Task: Create relationship between objects in PrisonConnect Pro.
Action: Mouse moved to (609, 32)
Screenshot: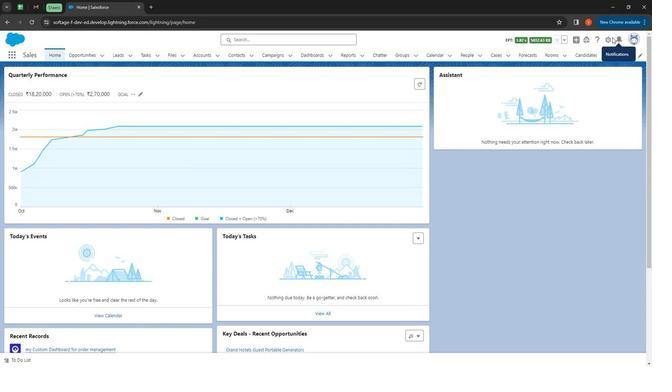 
Action: Mouse pressed left at (609, 32)
Screenshot: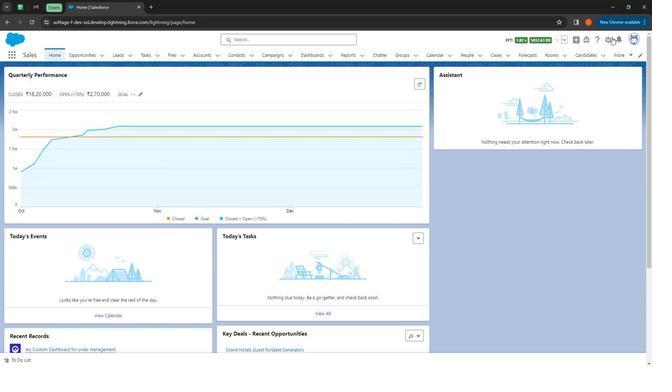 
Action: Mouse moved to (584, 54)
Screenshot: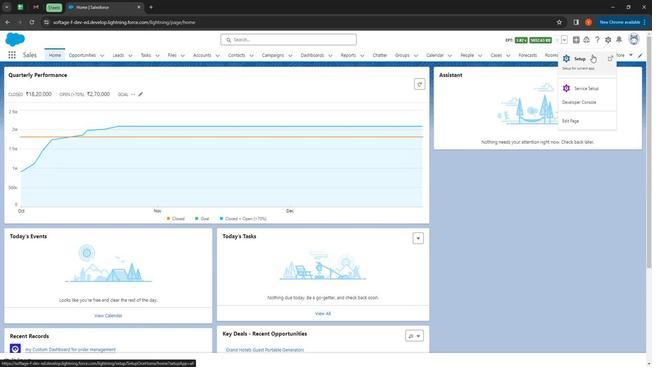 
Action: Mouse pressed left at (584, 54)
Screenshot: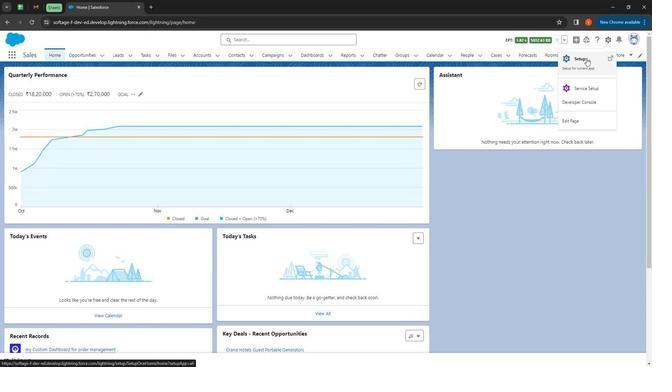 
Action: Mouse moved to (81, 50)
Screenshot: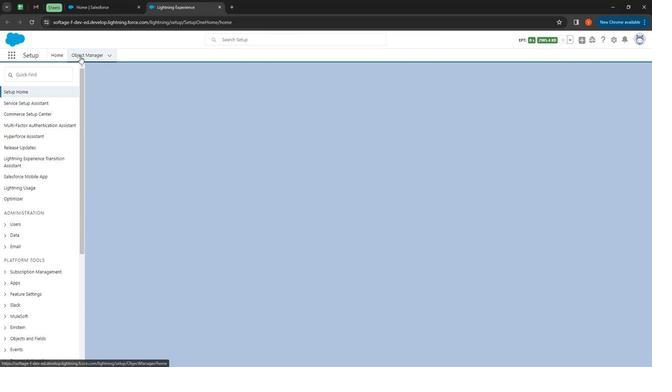 
Action: Mouse pressed left at (81, 50)
Screenshot: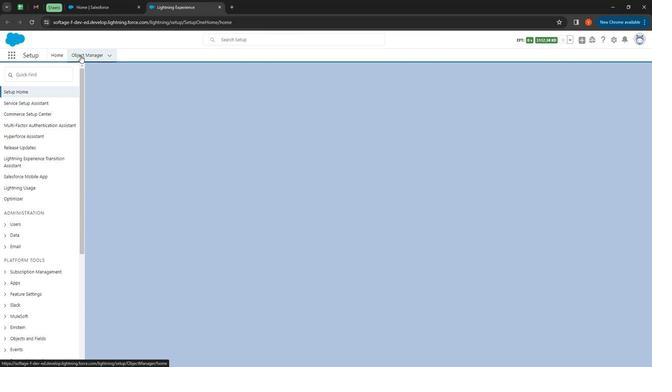 
Action: Mouse moved to (540, 78)
Screenshot: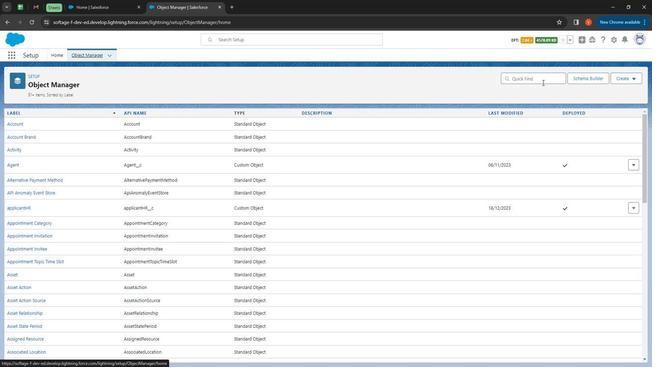 
Action: Mouse pressed left at (540, 78)
Screenshot: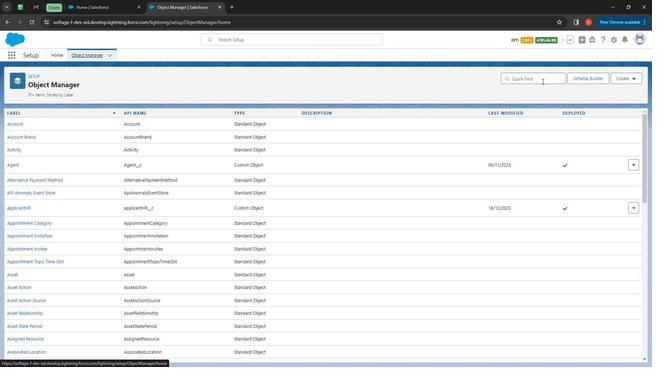 
Action: Mouse moved to (536, 74)
Screenshot: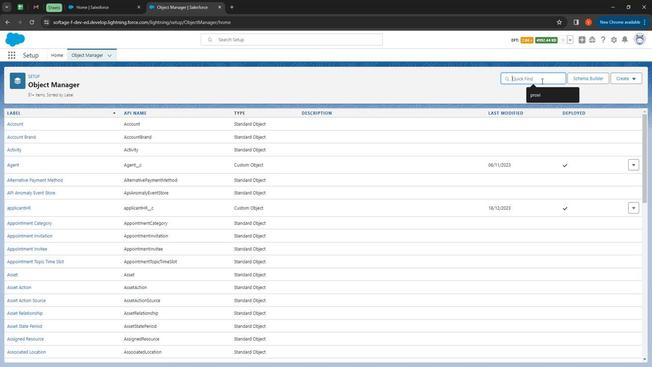 
Action: Key pressed <Key.shift>
Screenshot: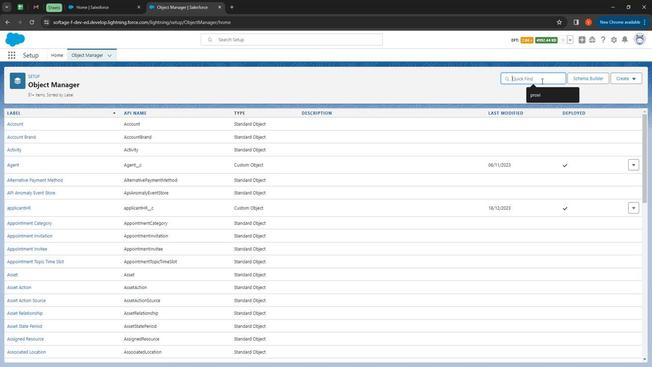 
Action: Mouse moved to (533, 72)
Screenshot: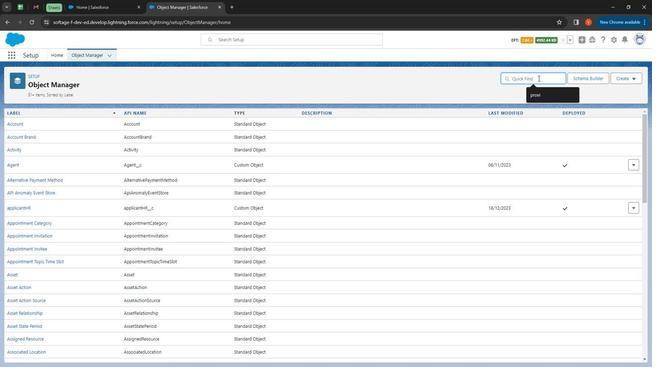 
Action: Key pressed <Key.shift><Key.shift><Key.shift><Key.shift><Key.shift><Key.shift><Key.shift><Key.shift>Inmate
Screenshot: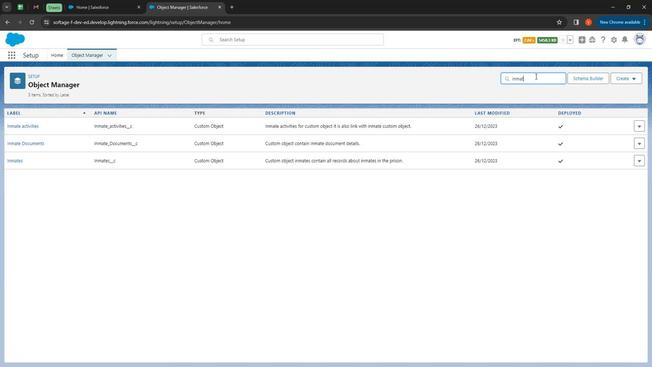
Action: Mouse moved to (21, 122)
Screenshot: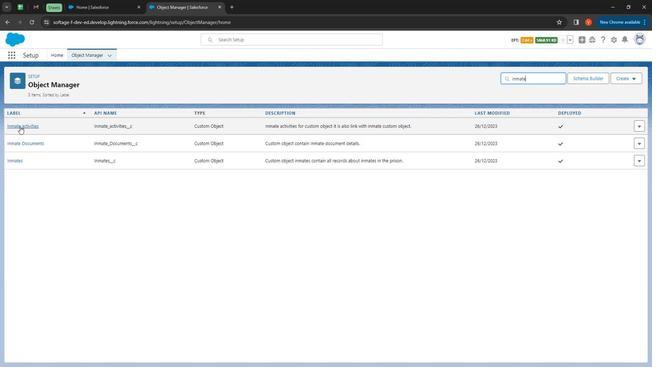 
Action: Mouse pressed left at (21, 122)
Screenshot: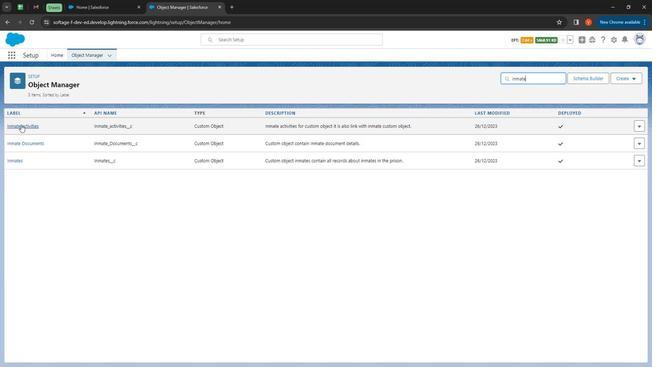 
Action: Mouse moved to (40, 122)
Screenshot: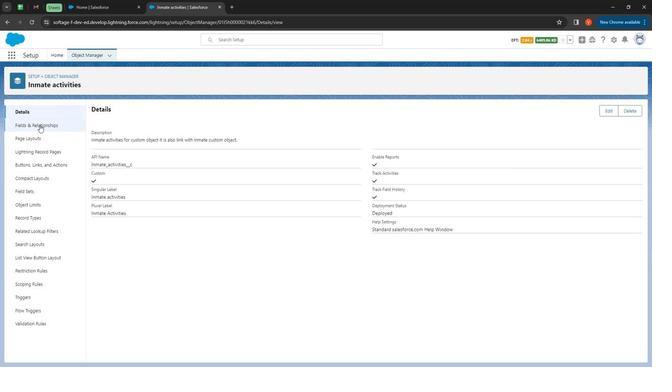
Action: Mouse pressed left at (40, 122)
Screenshot: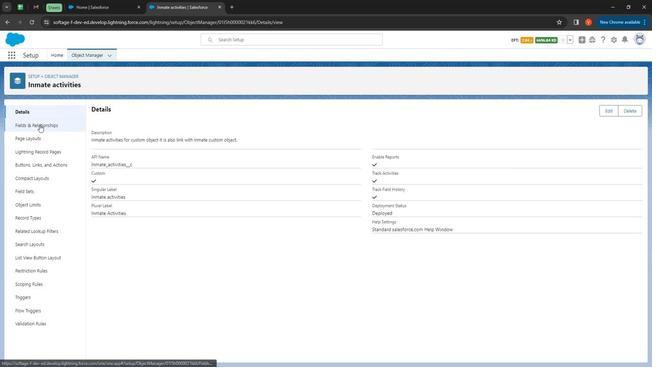 
Action: Mouse moved to (495, 107)
Screenshot: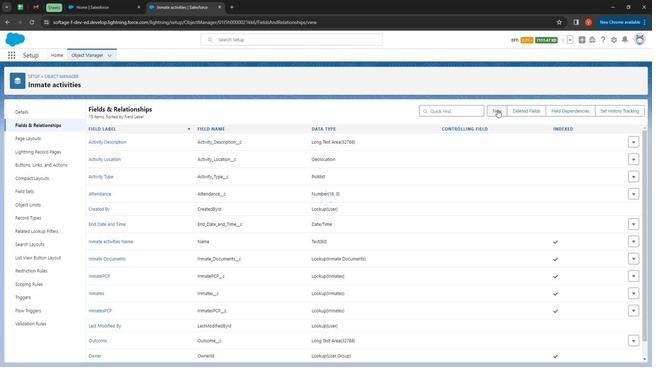 
Action: Mouse pressed left at (495, 107)
Screenshot: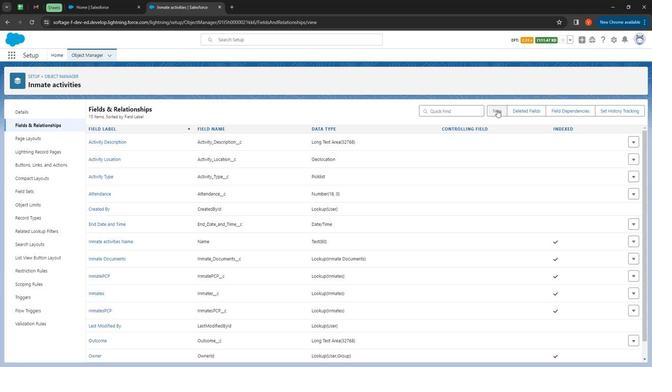 
Action: Mouse moved to (110, 237)
Screenshot: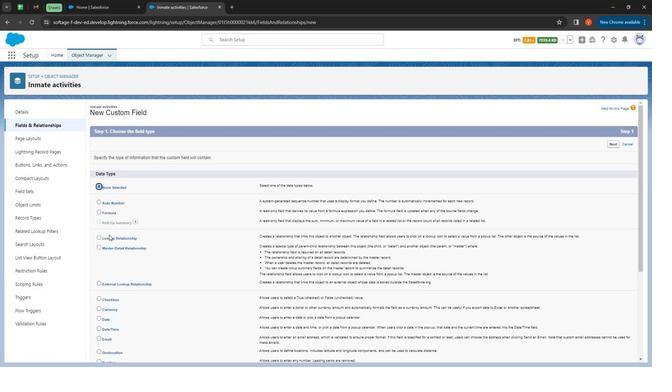 
Action: Mouse pressed left at (110, 237)
Screenshot: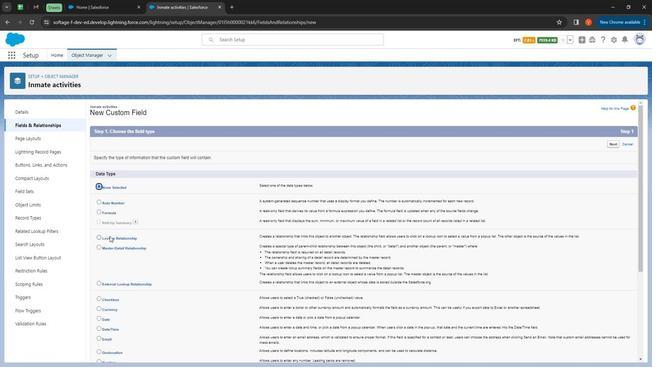 
Action: Mouse moved to (323, 252)
Screenshot: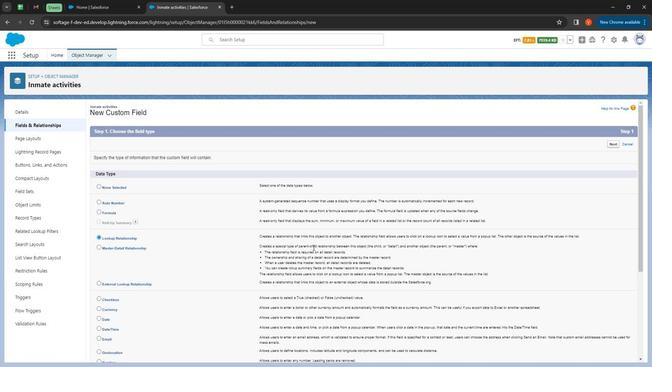 
Action: Mouse scrolled (323, 252) with delta (0, 0)
Screenshot: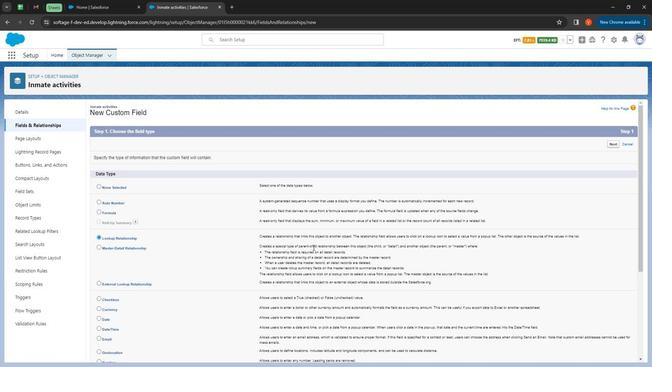 
Action: Mouse moved to (336, 257)
Screenshot: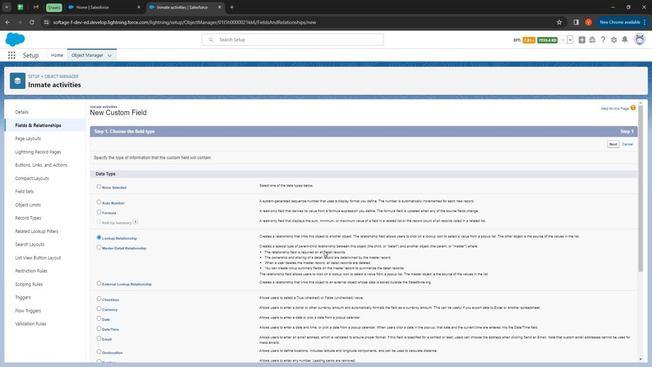 
Action: Mouse scrolled (336, 257) with delta (0, 0)
Screenshot: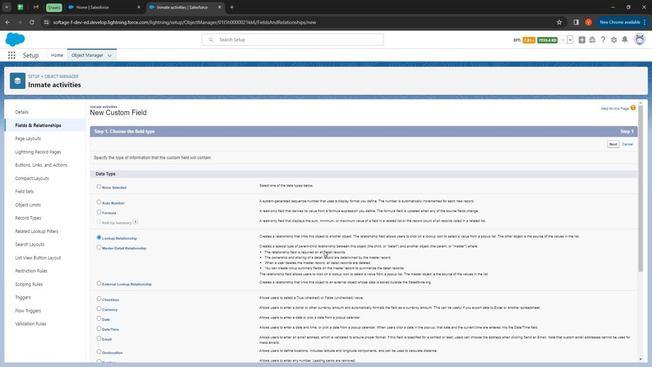 
Action: Mouse moved to (342, 258)
Screenshot: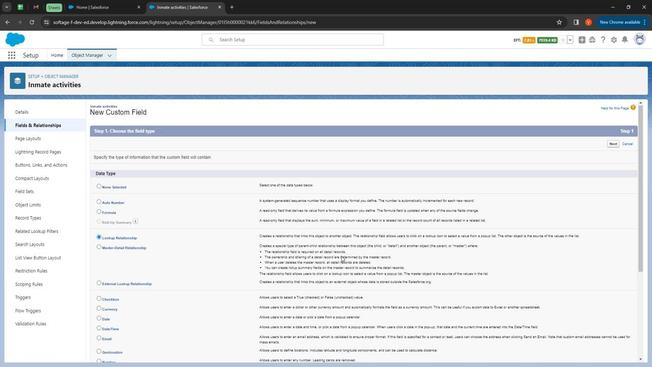 
Action: Mouse scrolled (342, 258) with delta (0, 0)
Screenshot: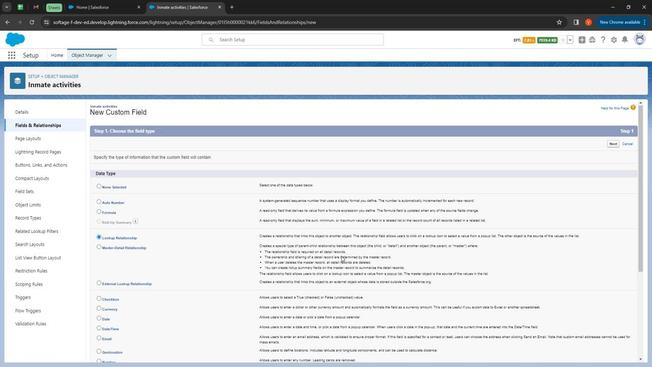 
Action: Mouse moved to (345, 258)
Screenshot: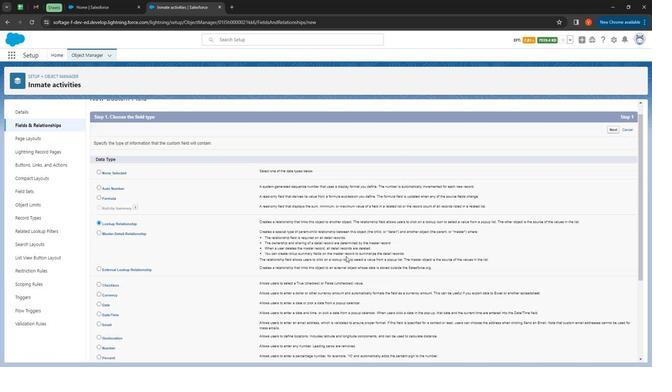 
Action: Mouse scrolled (345, 258) with delta (0, 0)
Screenshot: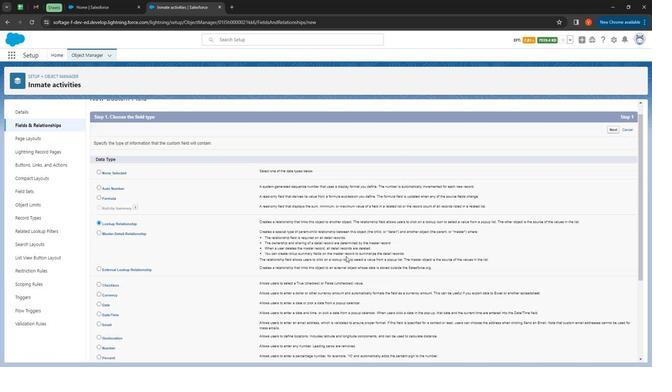 
Action: Mouse moved to (353, 260)
Screenshot: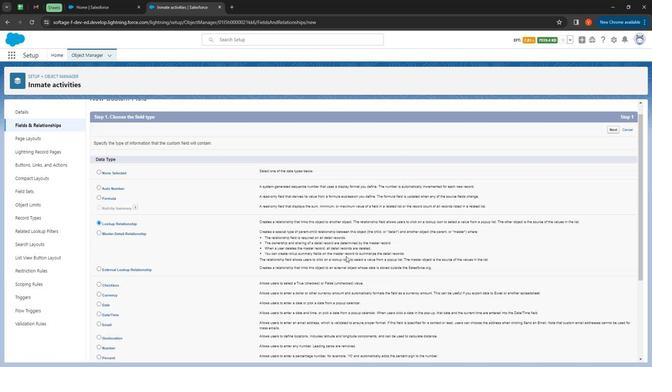 
Action: Mouse scrolled (353, 259) with delta (0, 0)
Screenshot: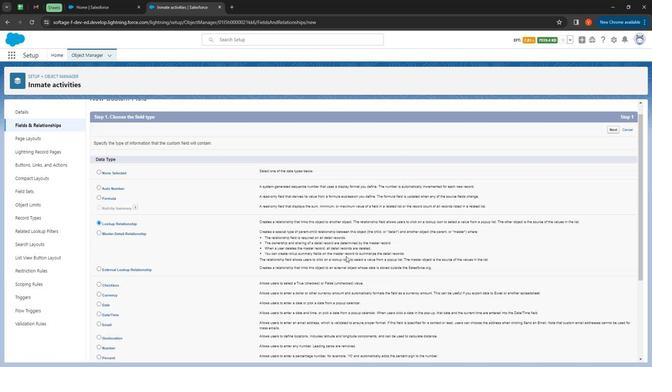 
Action: Mouse moved to (633, 360)
Screenshot: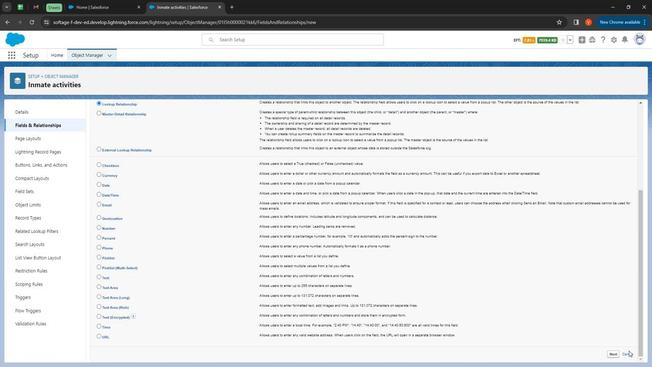 
Action: Mouse scrolled (633, 359) with delta (0, 0)
Screenshot: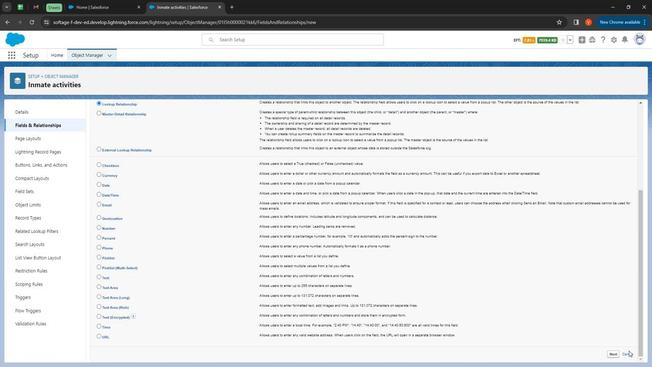 
Action: Mouse moved to (635, 361)
Screenshot: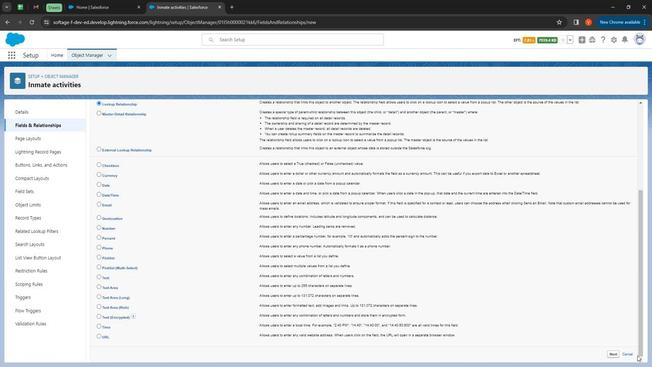 
Action: Mouse scrolled (635, 361) with delta (0, 0)
Screenshot: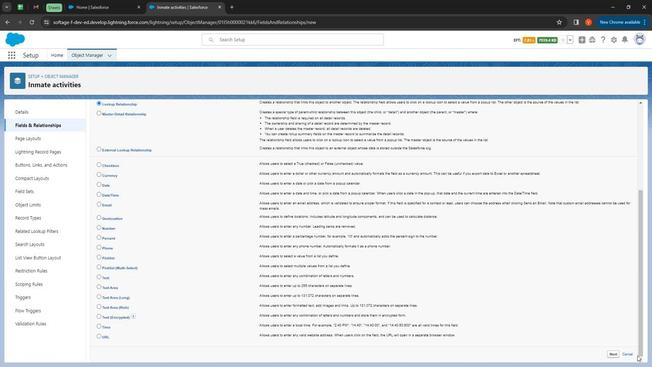 
Action: Mouse moved to (612, 361)
Screenshot: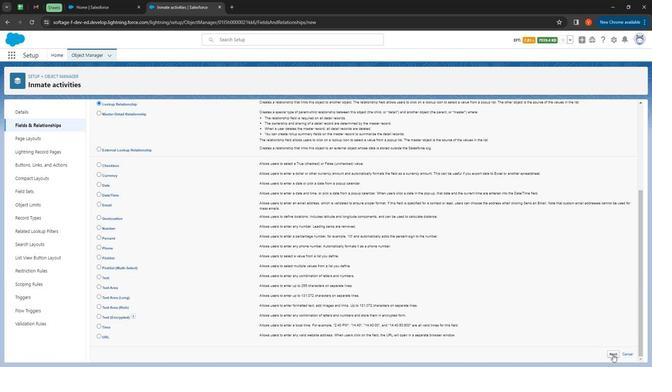 
Action: Mouse pressed left at (612, 361)
Screenshot: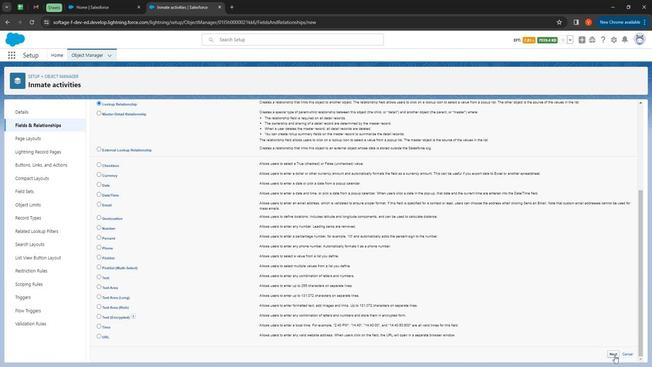 
Action: Mouse moved to (221, 171)
Screenshot: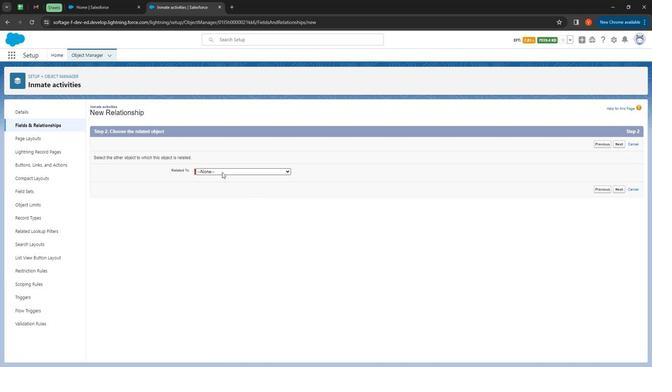 
Action: Mouse pressed left at (221, 171)
Screenshot: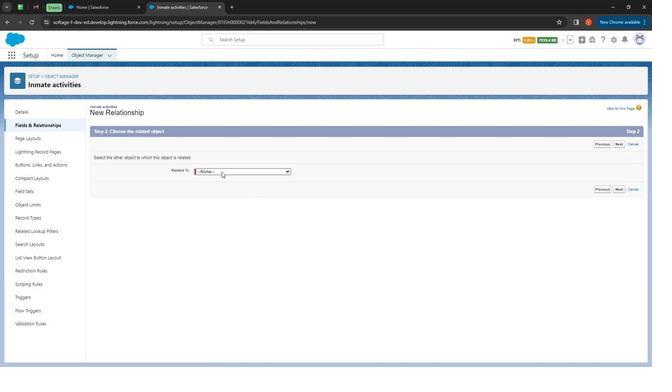 
Action: Mouse moved to (288, 184)
Screenshot: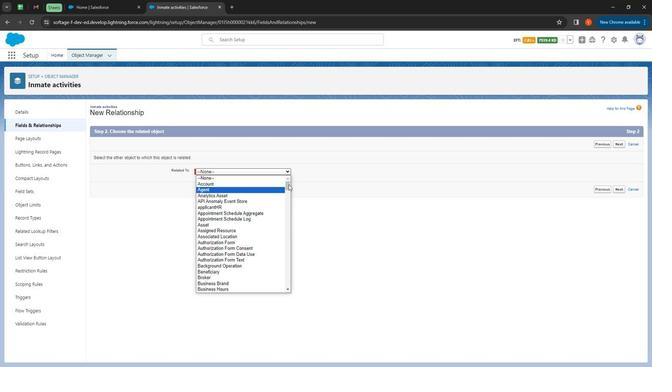 
Action: Mouse pressed left at (288, 184)
Screenshot: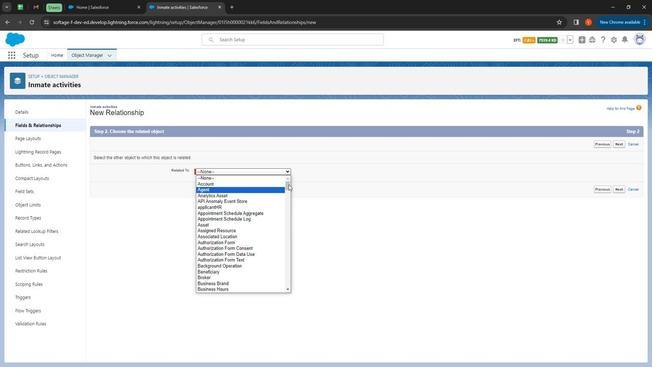 
Action: Mouse moved to (217, 291)
Screenshot: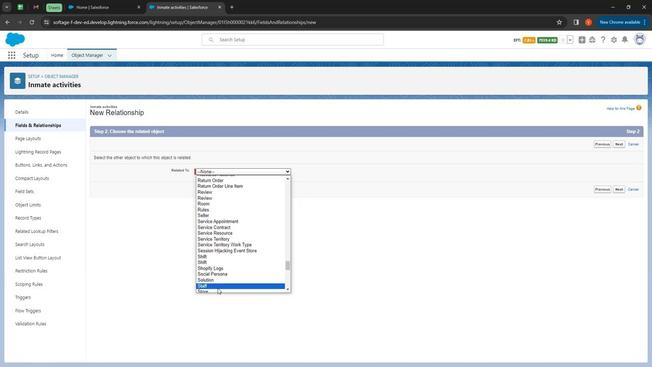
Action: Mouse pressed left at (217, 291)
Screenshot: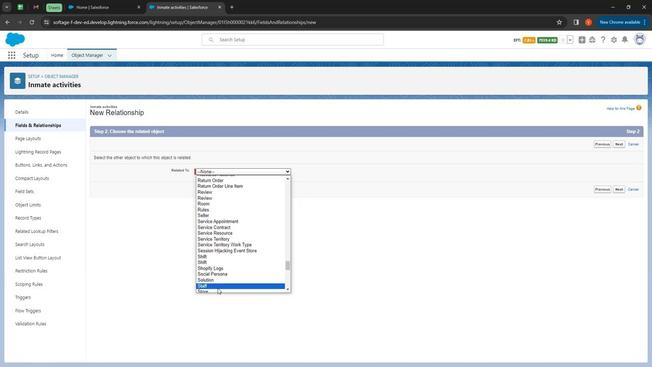 
Action: Mouse moved to (614, 191)
Screenshot: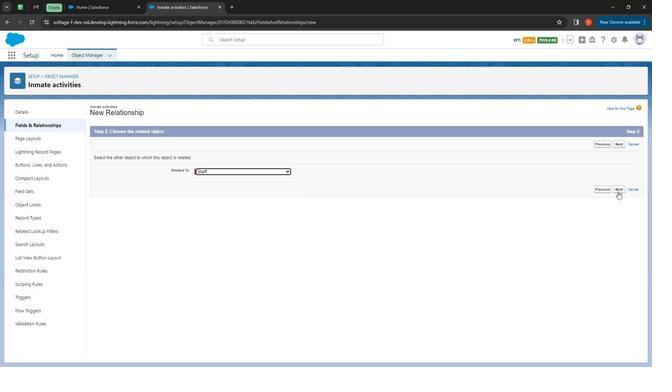 
Action: Mouse pressed left at (614, 191)
Screenshot: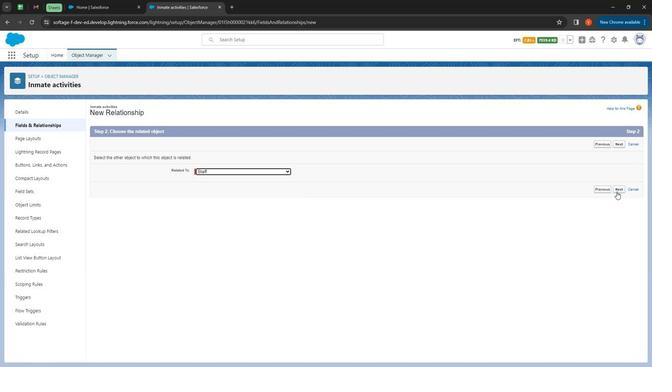 
Action: Mouse moved to (223, 176)
Screenshot: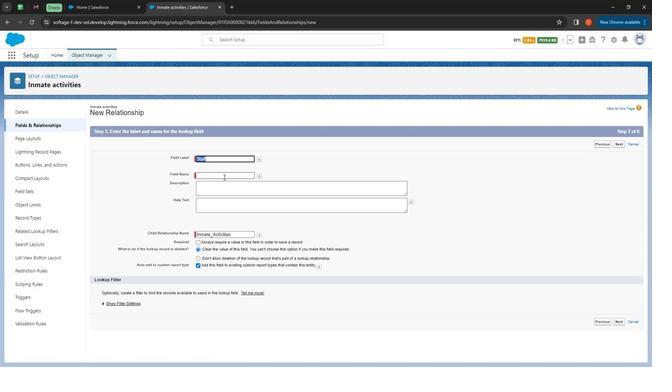 
Action: Mouse pressed left at (223, 176)
Screenshot: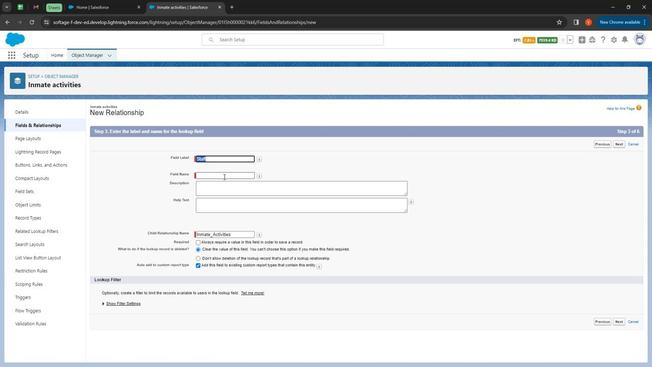 
Action: Mouse moved to (205, 191)
Screenshot: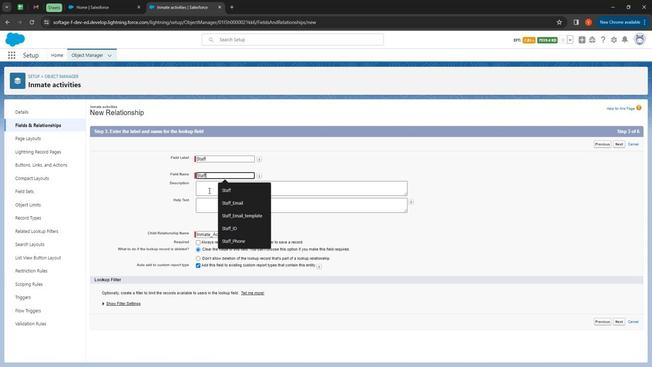 
Action: Mouse pressed left at (205, 191)
Screenshot: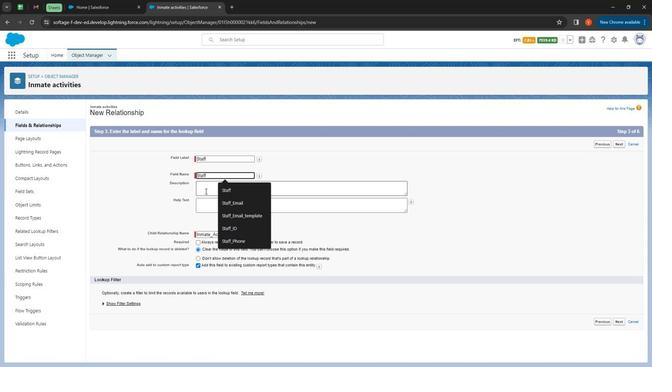 
Action: Mouse moved to (205, 191)
Screenshot: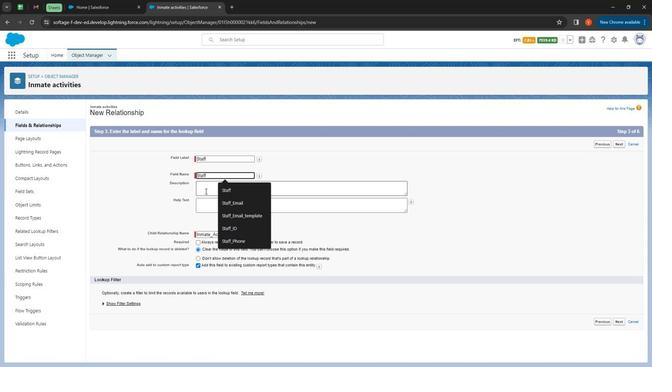 
Action: Key pressed <Key.shift>
Screenshot: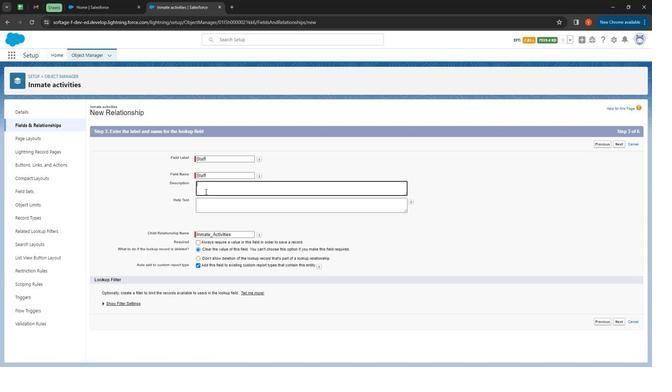 
Action: Mouse moved to (208, 192)
Screenshot: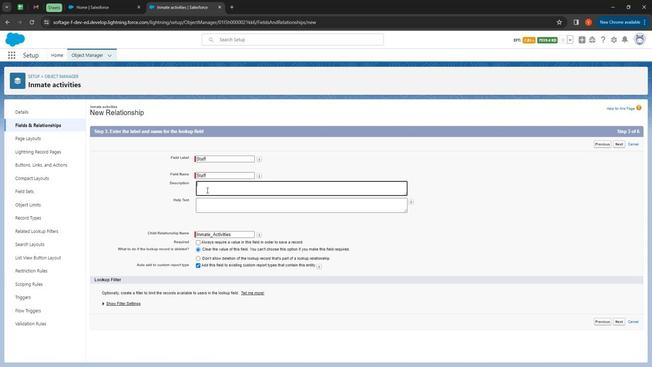 
Action: Key pressed <Key.shift><Key.shift><Key.shift><Key.shift><Key.shift><Key.shift><Key.shift><Key.shift><Key.shift><Key.shift><Key.shift><Key.shift><Key.shift><Key.shift><Key.shift><Key.shift><Key.shift><Key.shift><Key.shift><Key.shift><Key.shift><Key.shift><Key.shift><Key.shift><Key.shift><Key.shift><Key.shift><Key.shift><Key.shift><Key.shift><Key.shift><Key.shift><Key.shift><Key.shift><Key.shift><Key.shift><Key.shift><Key.shift><Key.shift><Key.shift><Key.shift><Key.shift><Key.shift><Key.shift><Key.shift><Key.shift><Key.shift><Key.shift><Key.shift><Key.shift><Key.shift><Key.shift><Key.shift><Key.shift><Key.shift>Look<Key.space>up<Key.space>relationshib<Key.space><Key.backspace><Key.backspace>p<Key.space>between<Key.space>staff<Key.space>custom<Key.space>object<Key.space>and<Key.space>inmate<Key.space>activities<Key.space>custom<Key.space>objecy<Key.backspace>t
Screenshot: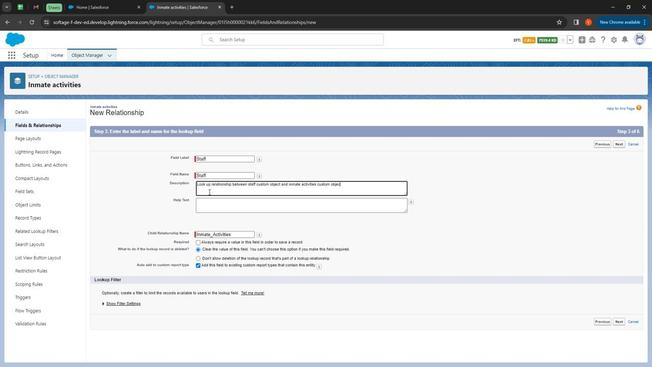 
Action: Mouse moved to (214, 207)
Screenshot: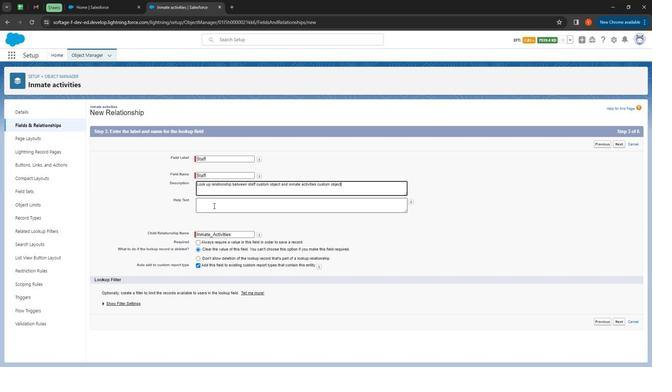 
Action: Mouse pressed left at (214, 207)
Screenshot: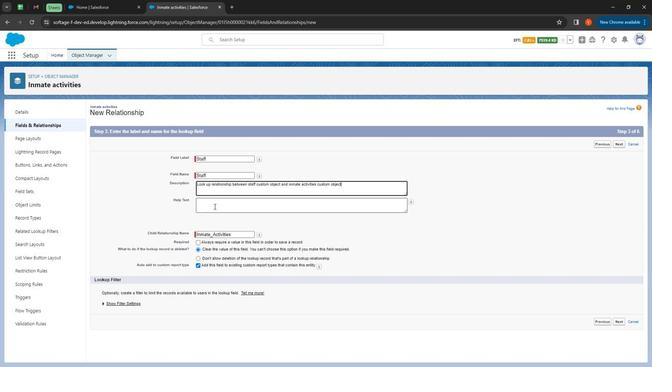 
Action: Key pressed <Key.shift><Key.shift><Key.shift><Key.shift><Key.shift><Key.shift><Key.shift><Key.shift><Key.shift><Key.shift><Key.shift>S
Screenshot: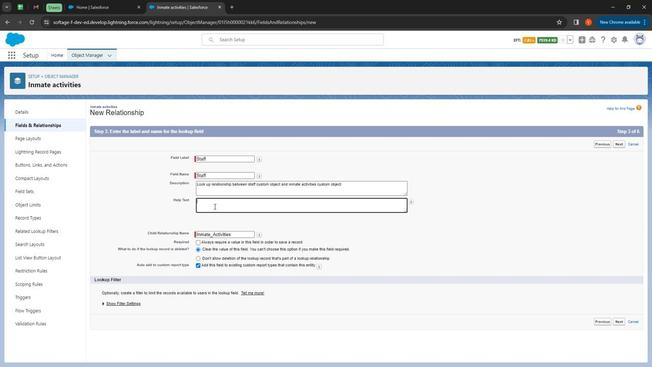 
Action: Mouse moved to (214, 207)
Screenshot: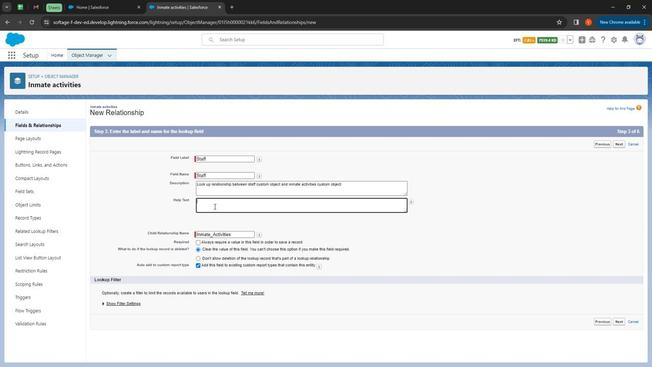 
Action: Key pressed elect<Key.space>staff<Key.space>going<Key.space>with<Key.space>inmates<Key.space>for<Key.space>inmate<Key.space>activities
Screenshot: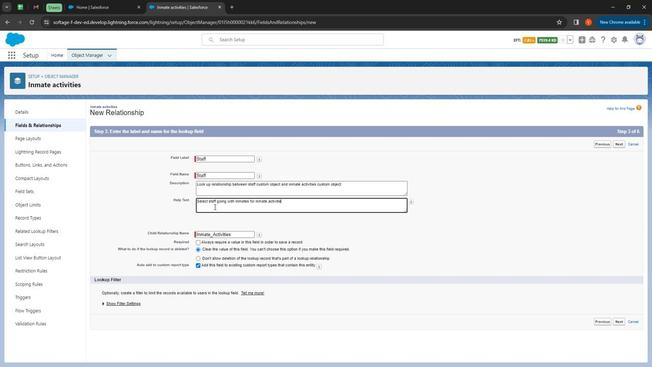 
Action: Mouse moved to (616, 327)
Screenshot: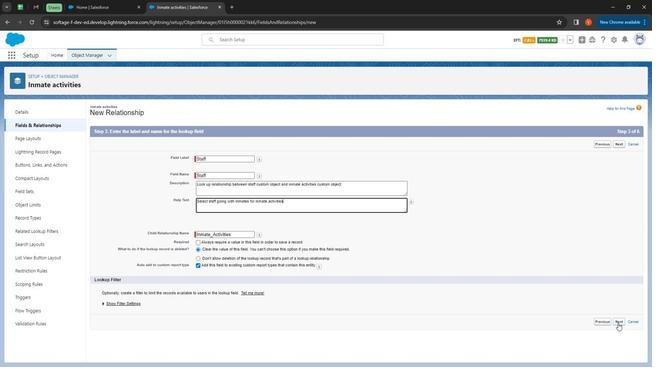 
Action: Mouse pressed left at (616, 327)
Screenshot: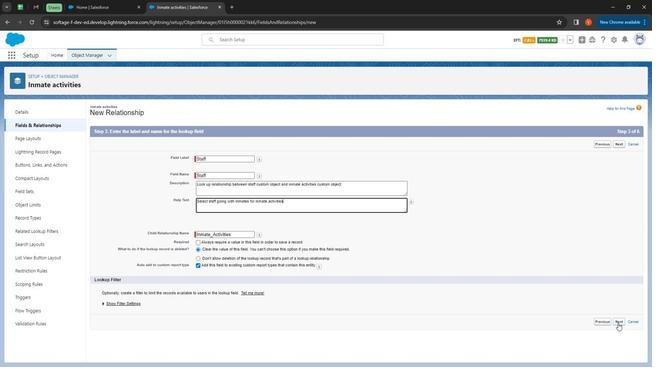 
Action: Mouse moved to (565, 215)
Screenshot: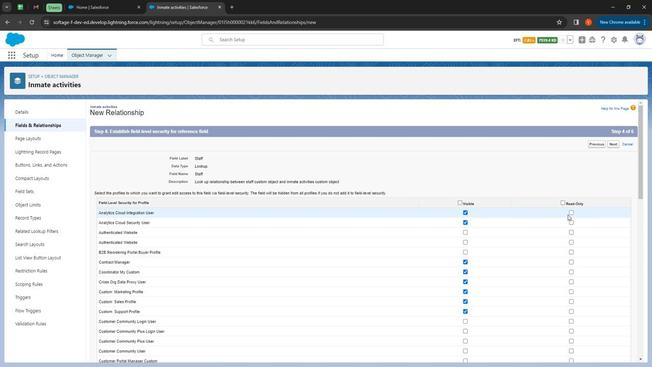 
Action: Mouse pressed left at (565, 215)
Screenshot: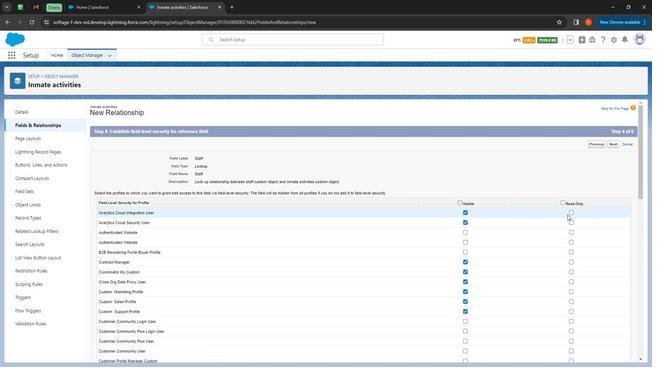 
Action: Mouse moved to (571, 214)
Screenshot: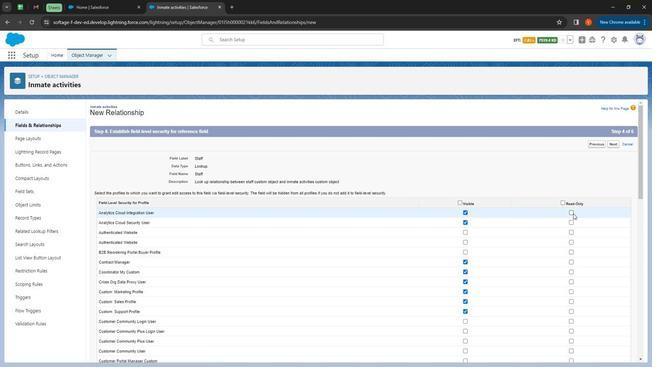 
Action: Mouse pressed left at (571, 214)
Screenshot: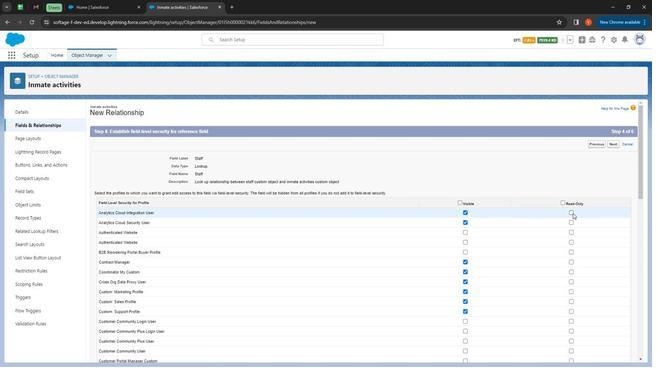 
Action: Mouse moved to (572, 223)
Screenshot: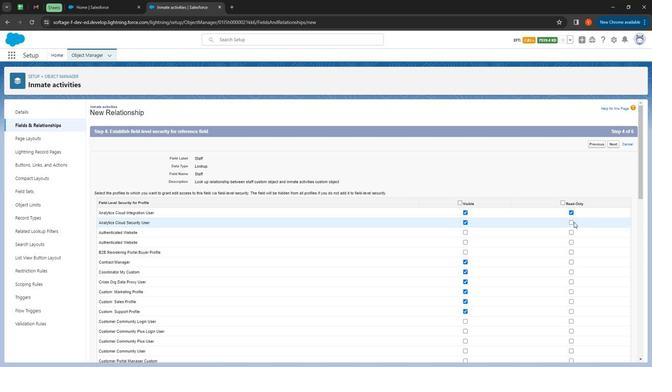 
Action: Mouse pressed left at (572, 223)
Screenshot: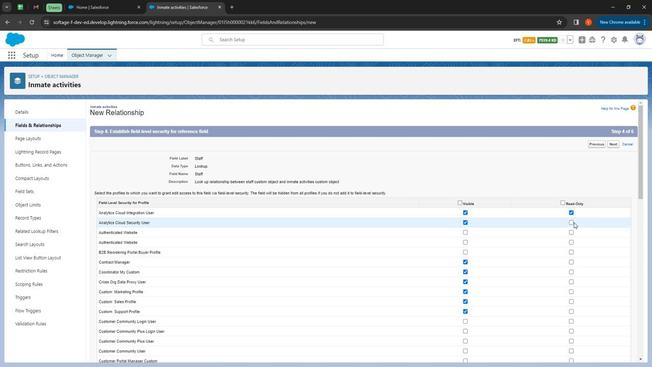 
Action: Mouse moved to (568, 222)
Screenshot: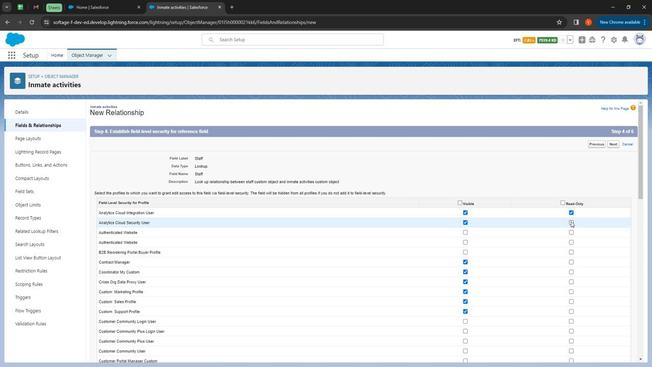 
Action: Mouse pressed left at (568, 222)
Screenshot: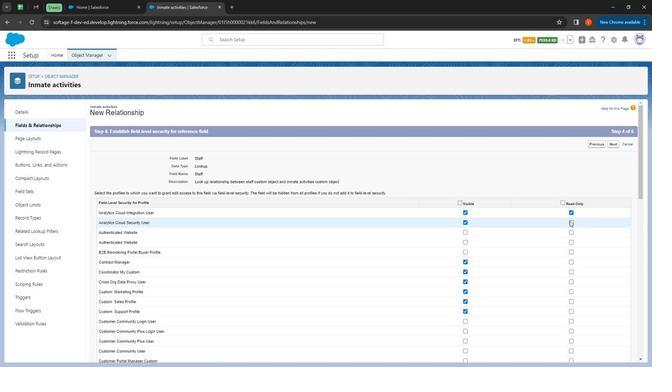 
Action: Mouse moved to (465, 244)
Screenshot: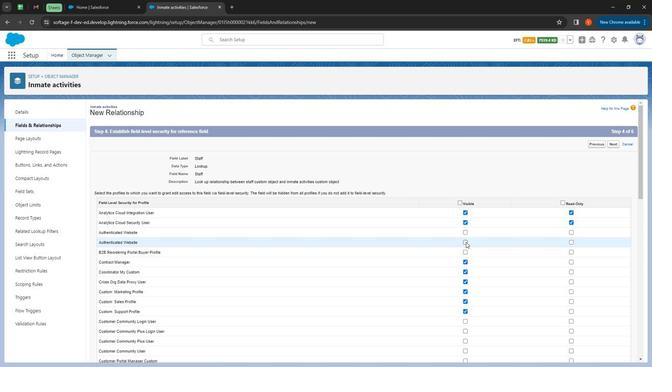 
Action: Mouse pressed left at (465, 244)
Screenshot: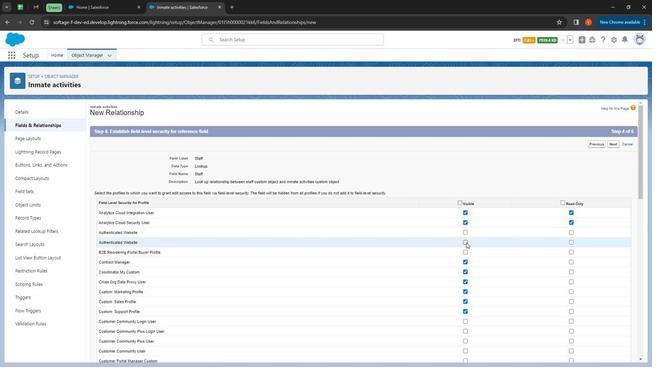 
Action: Mouse moved to (464, 264)
Screenshot: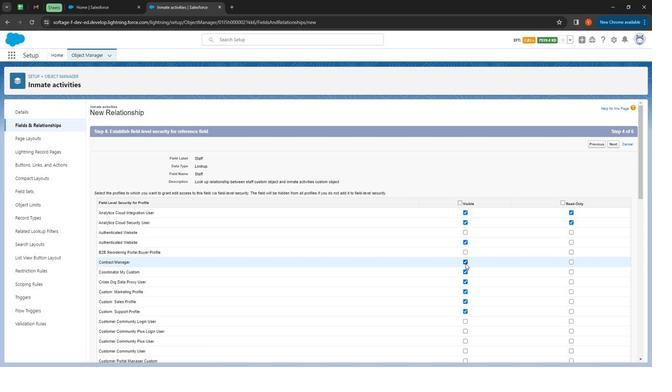 
Action: Mouse pressed left at (464, 264)
Screenshot: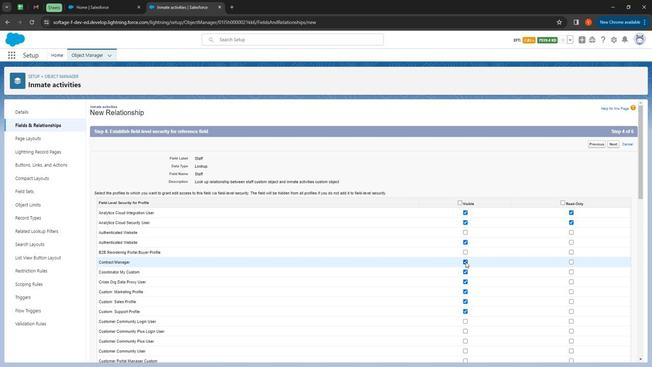 
Action: Mouse moved to (568, 274)
Screenshot: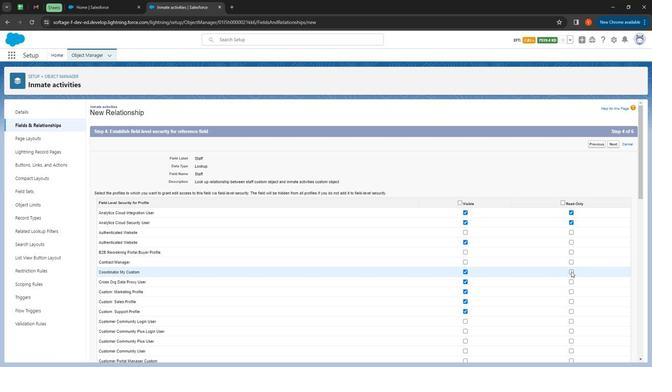 
Action: Mouse pressed left at (568, 274)
Screenshot: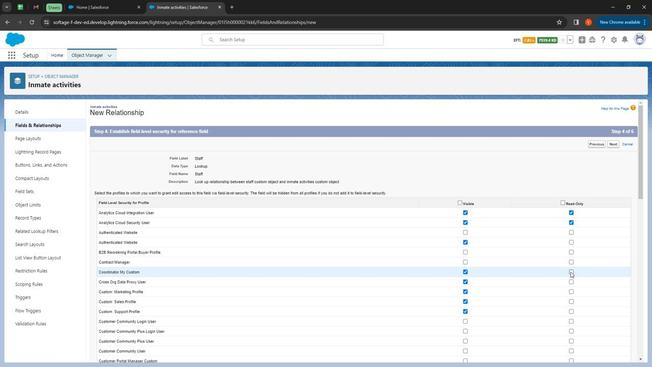 
Action: Mouse moved to (570, 285)
Screenshot: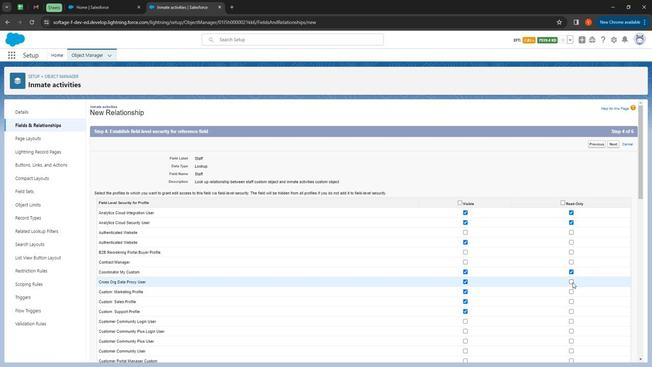 
Action: Mouse pressed left at (570, 285)
Screenshot: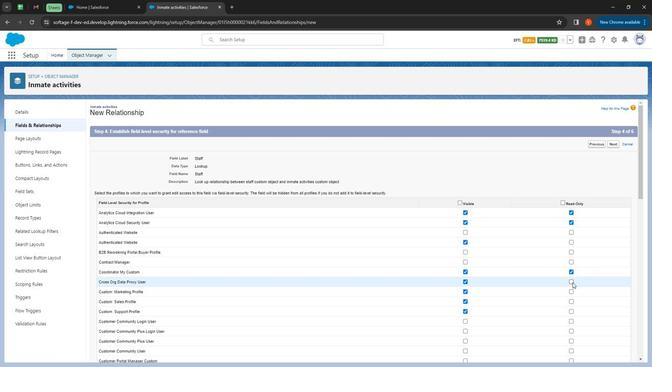 
Action: Mouse moved to (570, 296)
Screenshot: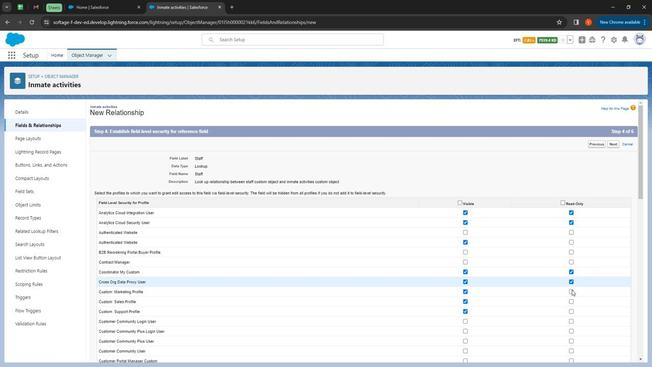 
Action: Mouse pressed left at (570, 296)
Screenshot: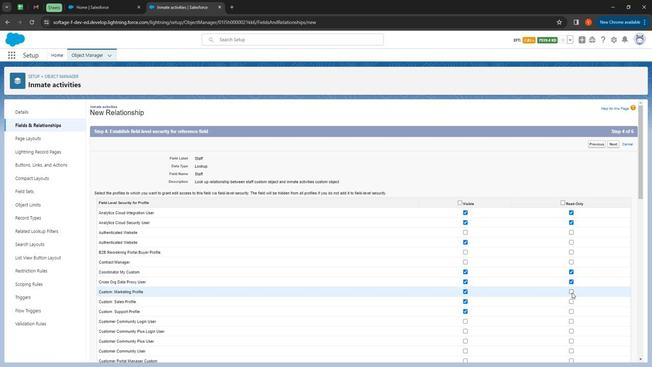 
Action: Mouse moved to (569, 314)
Screenshot: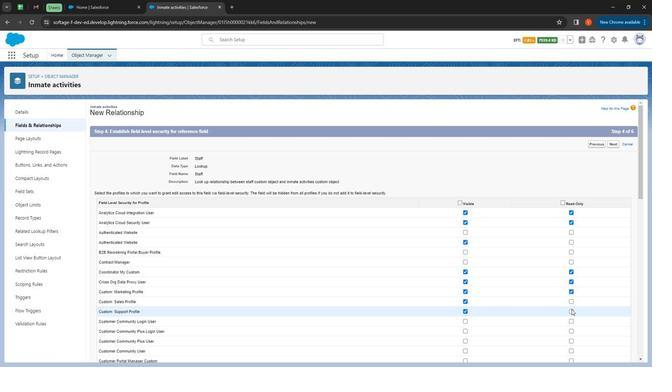
Action: Mouse pressed left at (569, 314)
Screenshot: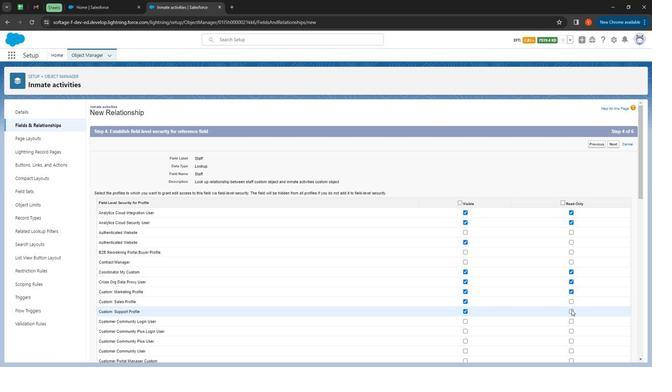 
Action: Mouse moved to (562, 302)
Screenshot: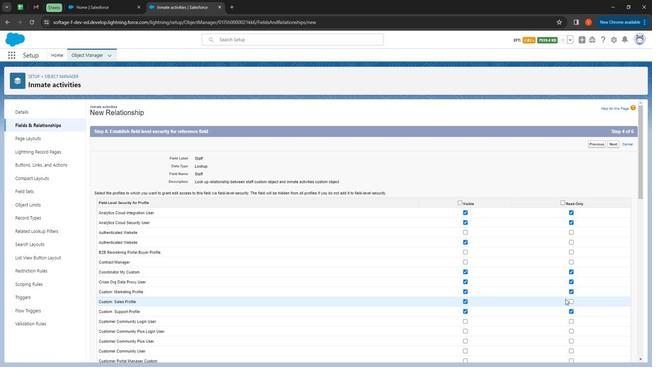 
Action: Mouse scrolled (562, 302) with delta (0, 0)
Screenshot: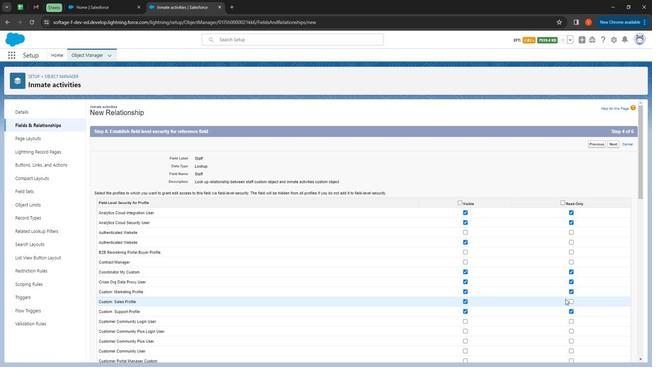 
Action: Mouse moved to (562, 302)
Screenshot: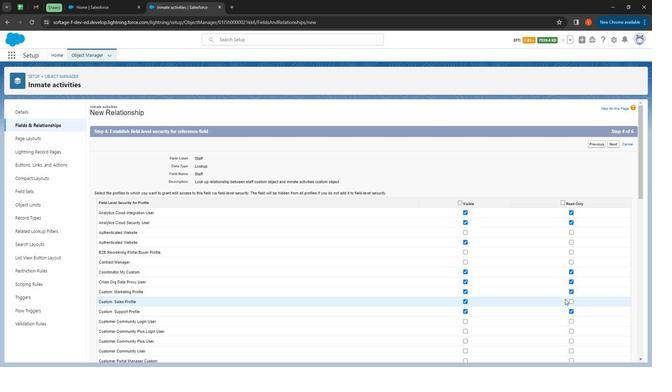 
Action: Mouse scrolled (562, 302) with delta (0, 0)
Screenshot: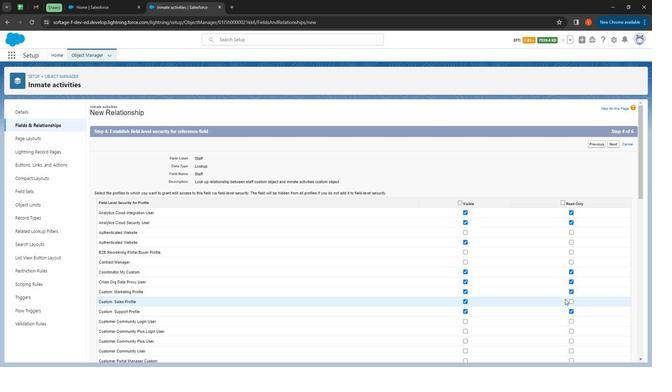 
Action: Mouse moved to (562, 301)
Screenshot: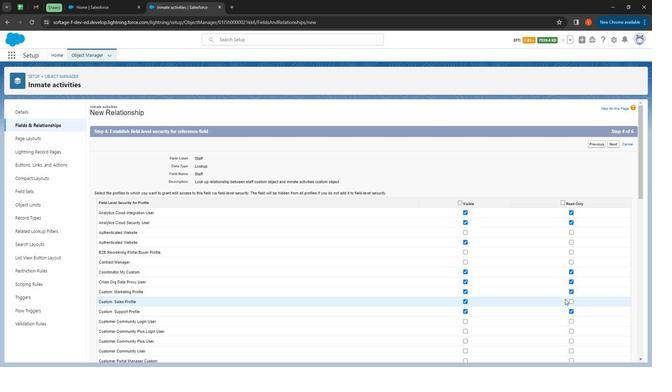 
Action: Mouse scrolled (562, 301) with delta (0, 0)
Screenshot: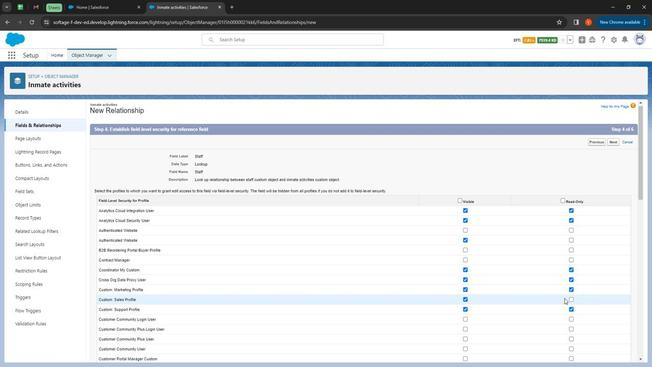 
Action: Mouse moved to (562, 301)
Screenshot: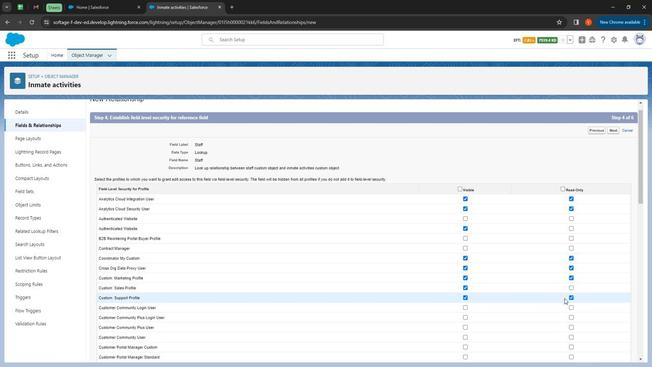 
Action: Mouse scrolled (562, 300) with delta (0, 0)
Screenshot: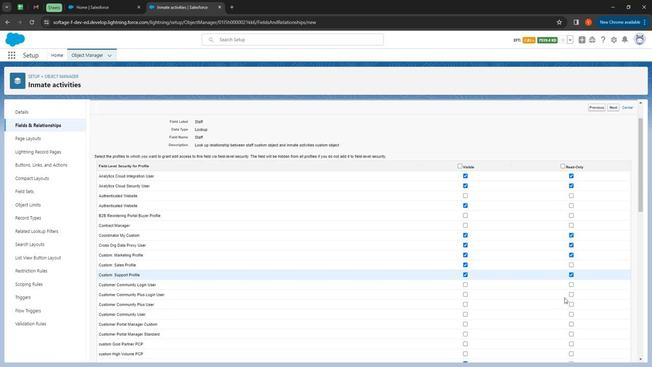 
Action: Mouse moved to (561, 300)
Screenshot: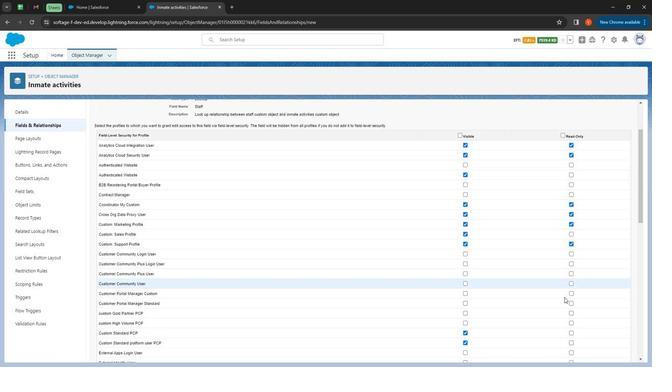 
Action: Mouse scrolled (561, 299) with delta (0, 0)
Screenshot: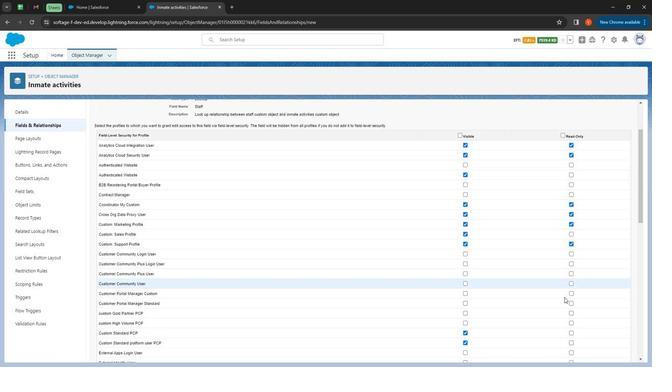 
Action: Mouse moved to (464, 156)
Screenshot: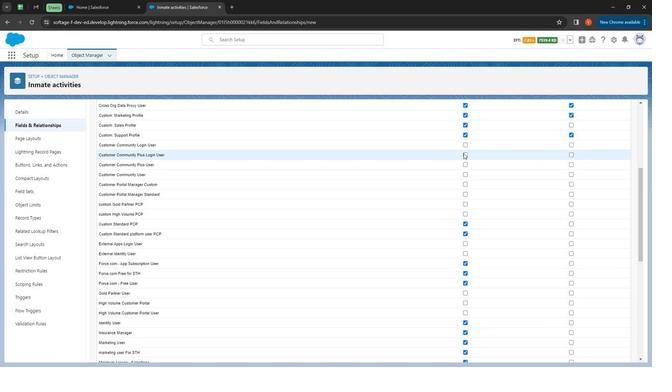 
Action: Mouse pressed left at (464, 156)
Screenshot: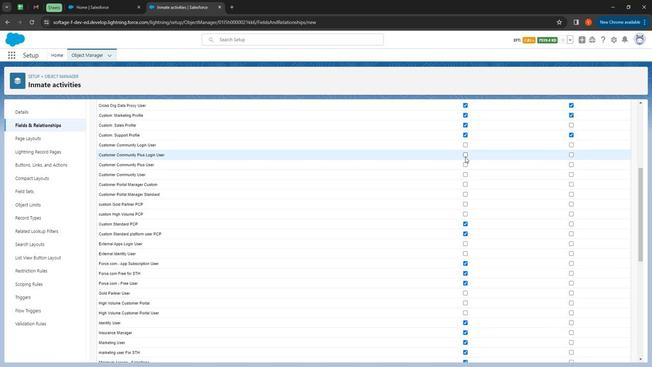 
Action: Mouse moved to (468, 165)
Screenshot: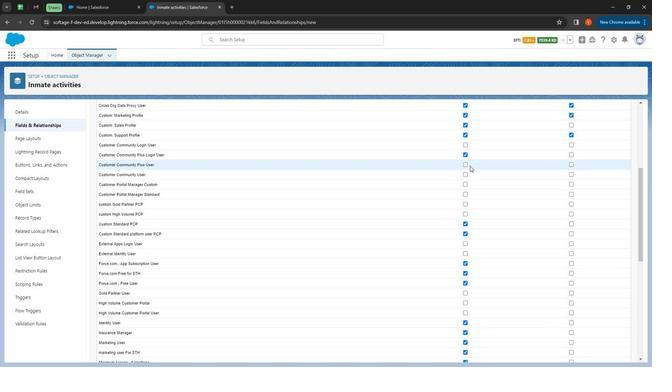 
Action: Mouse pressed left at (468, 165)
Screenshot: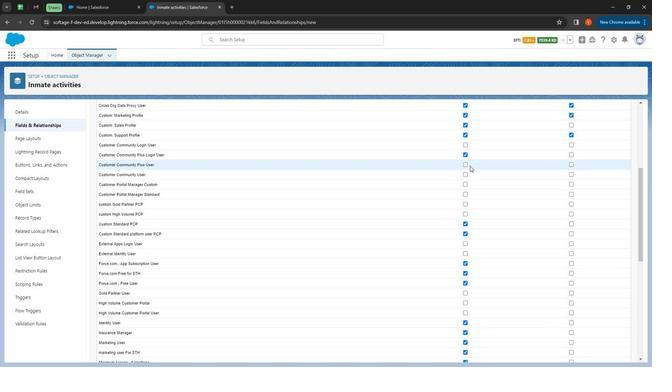 
Action: Mouse moved to (464, 164)
Screenshot: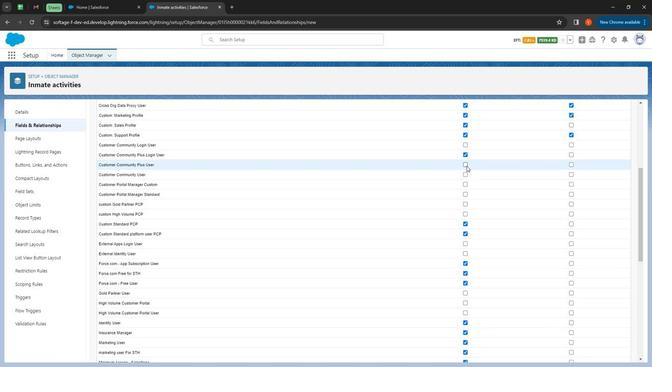 
Action: Mouse pressed left at (464, 164)
Screenshot: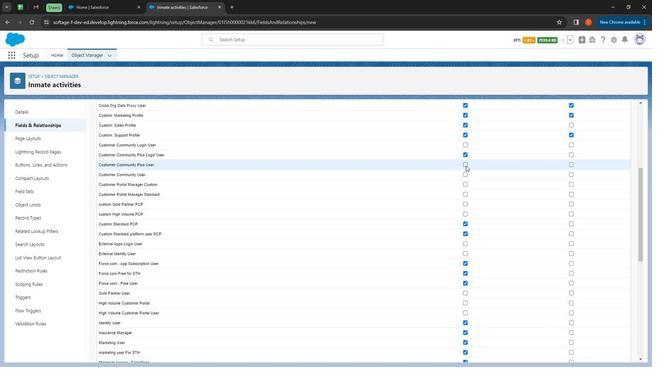 
Action: Mouse moved to (463, 174)
Screenshot: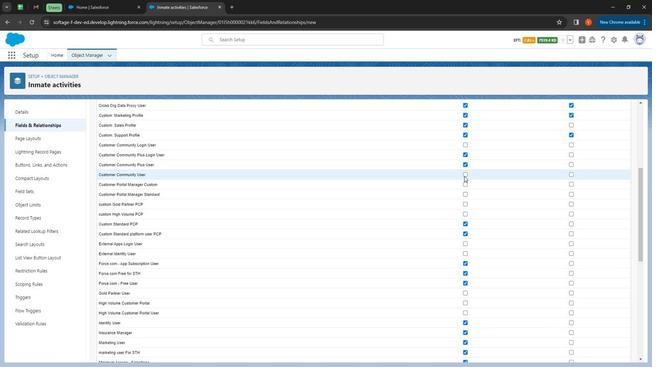 
Action: Mouse pressed left at (463, 174)
Screenshot: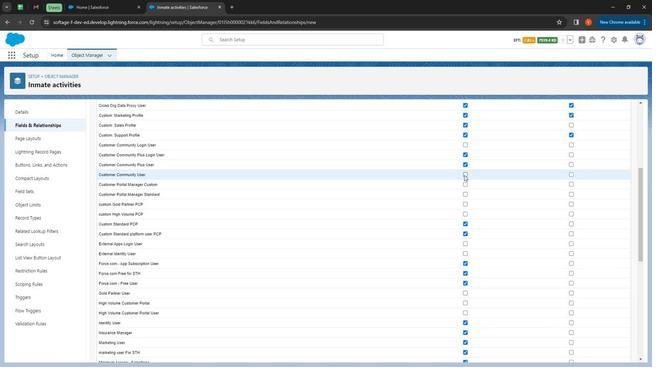 
Action: Mouse moved to (464, 184)
Screenshot: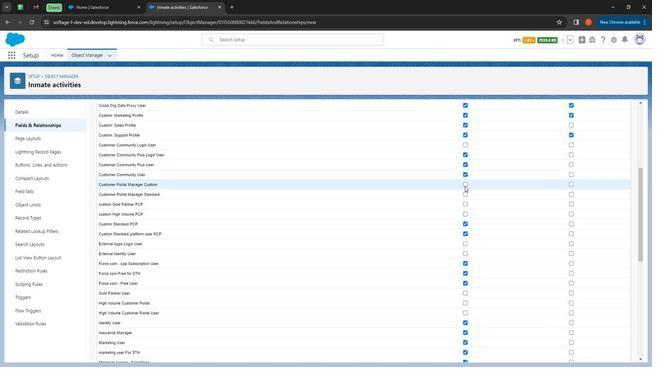 
Action: Mouse pressed left at (464, 184)
Screenshot: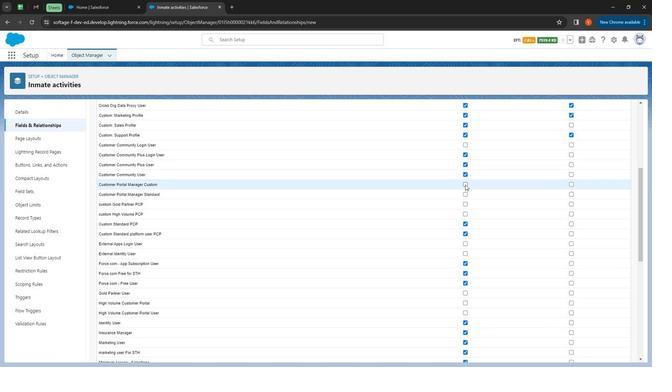 
Action: Mouse moved to (569, 205)
Screenshot: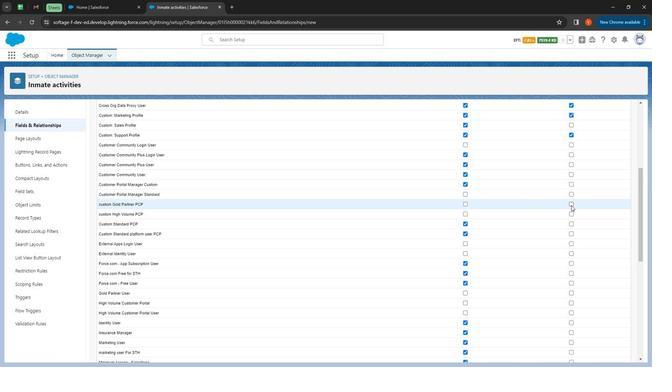 
Action: Mouse pressed left at (569, 205)
Screenshot: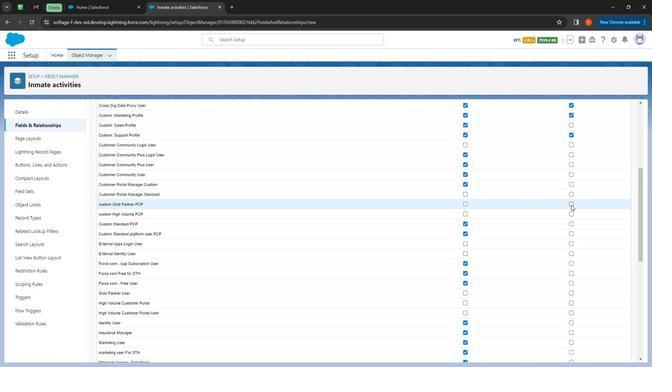 
Action: Mouse moved to (571, 225)
Screenshot: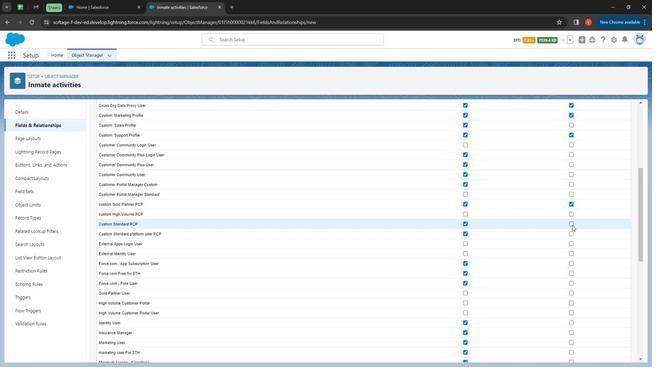 
Action: Mouse pressed left at (571, 225)
Screenshot: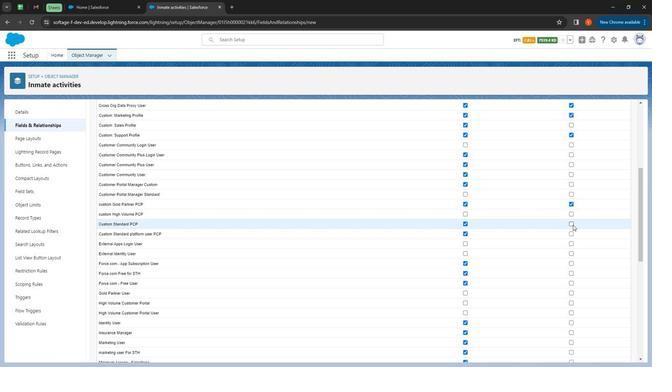 
Action: Mouse moved to (569, 237)
Screenshot: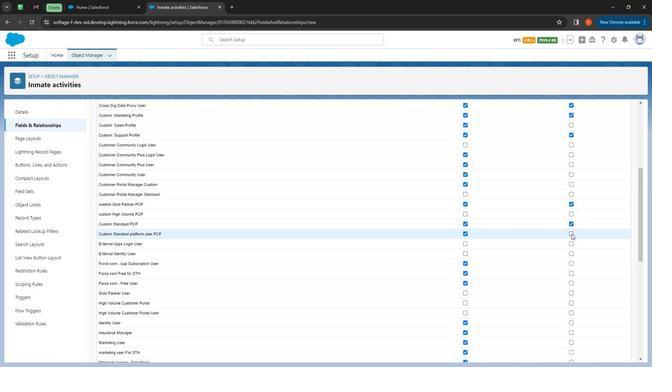 
Action: Mouse pressed left at (569, 237)
Screenshot: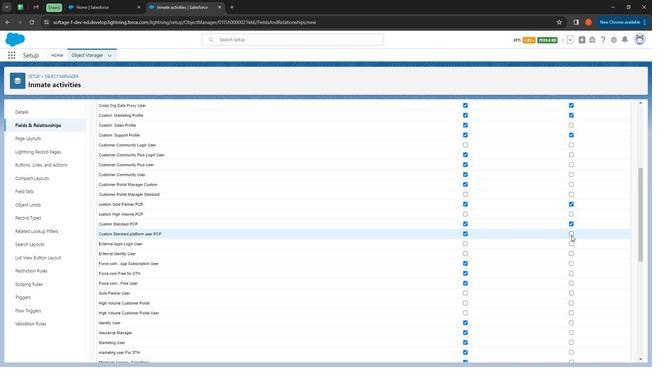 
Action: Mouse moved to (570, 254)
Screenshot: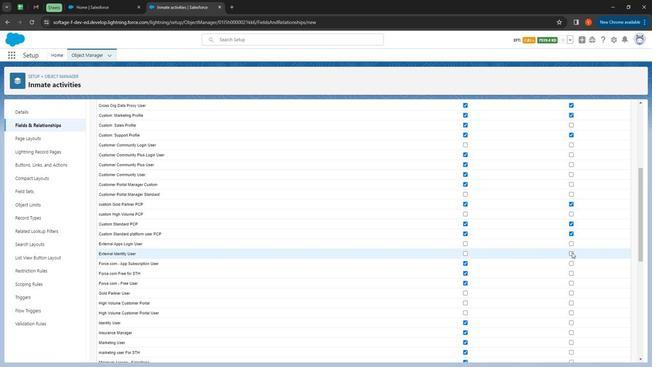 
Action: Mouse pressed left at (570, 254)
Screenshot: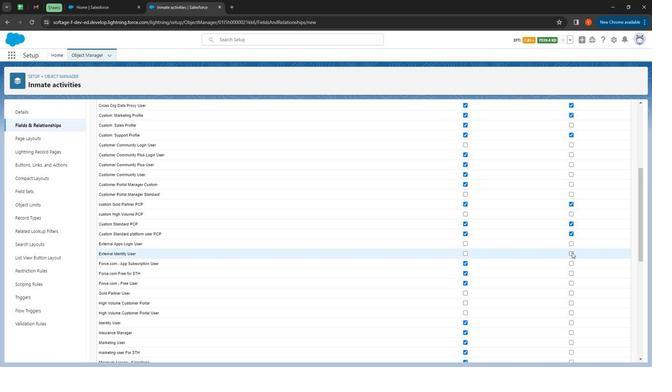 
Action: Mouse moved to (570, 278)
Screenshot: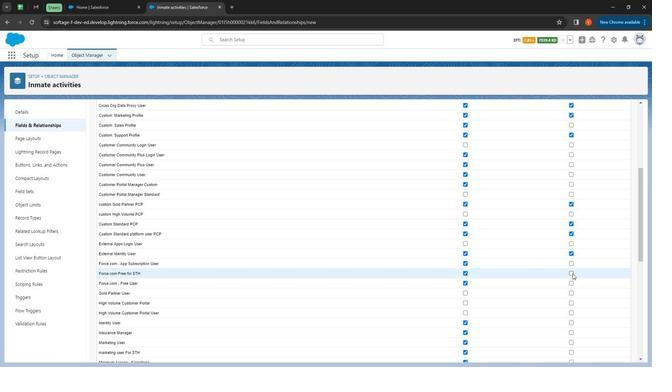 
Action: Mouse pressed left at (570, 278)
Screenshot: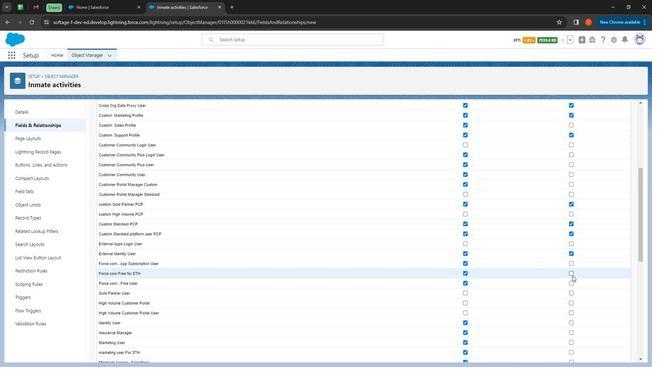 
Action: Mouse moved to (571, 286)
Screenshot: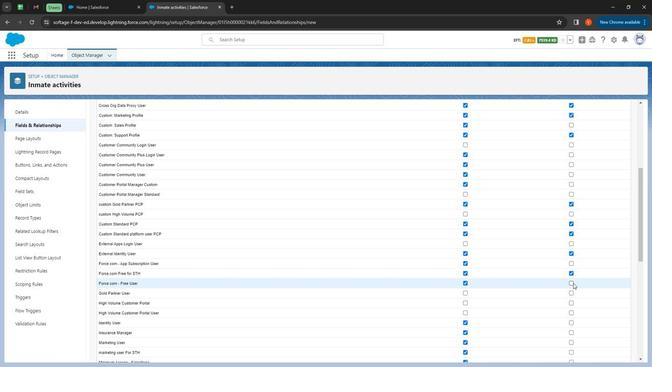 
Action: Mouse pressed left at (571, 286)
Screenshot: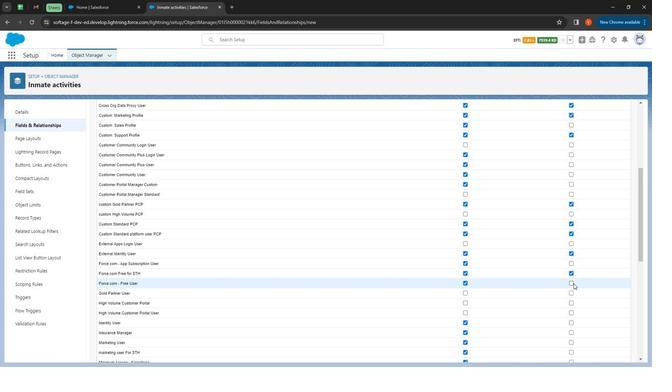 
Action: Mouse moved to (573, 274)
Screenshot: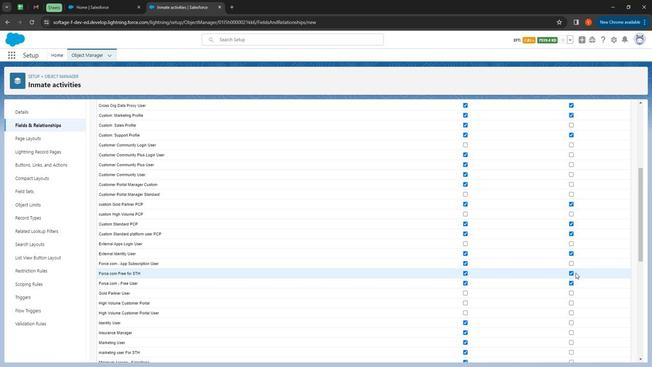 
Action: Mouse scrolled (573, 274) with delta (0, 0)
Screenshot: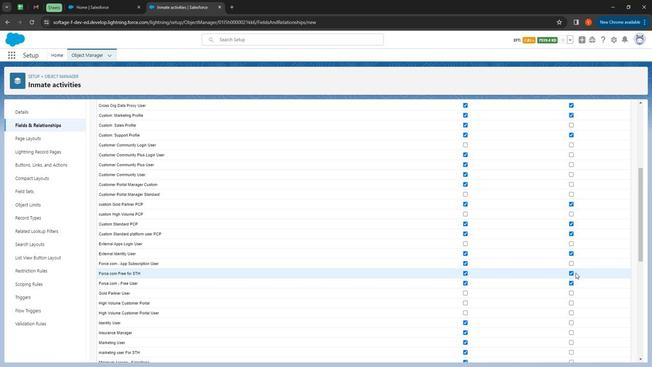 
Action: Mouse moved to (572, 274)
Screenshot: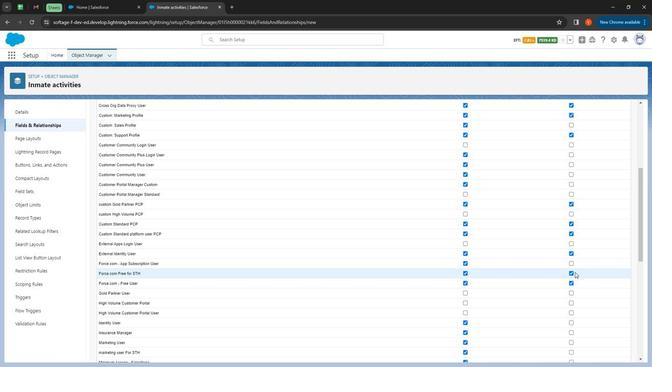 
Action: Mouse scrolled (572, 273) with delta (0, 0)
Screenshot: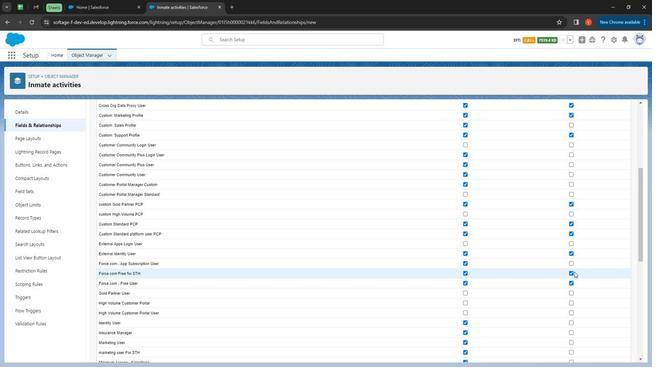 
Action: Mouse moved to (571, 272)
Screenshot: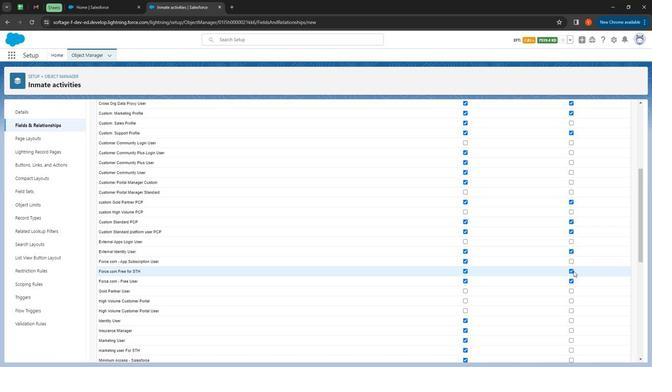 
Action: Mouse scrolled (571, 272) with delta (0, 0)
Screenshot: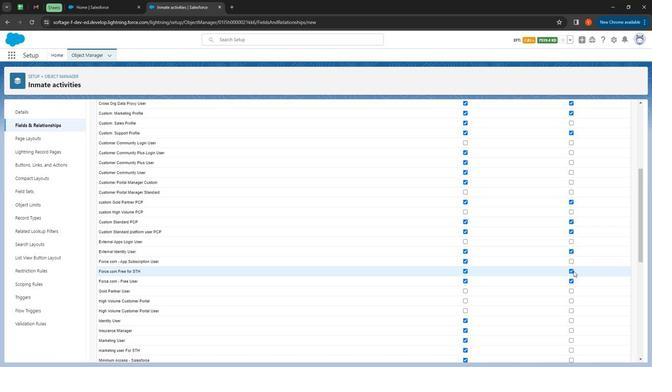 
Action: Mouse moved to (570, 267)
Screenshot: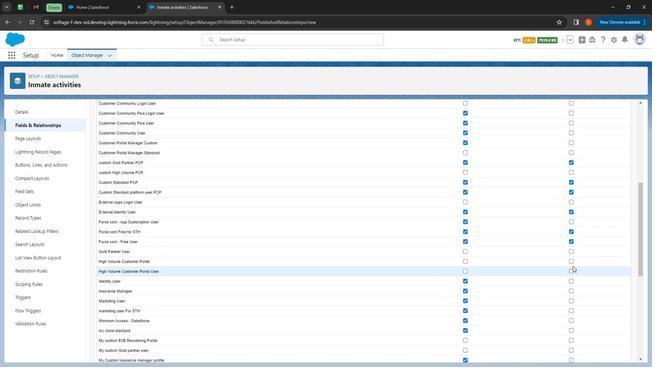 
Action: Mouse scrolled (570, 267) with delta (0, 0)
Screenshot: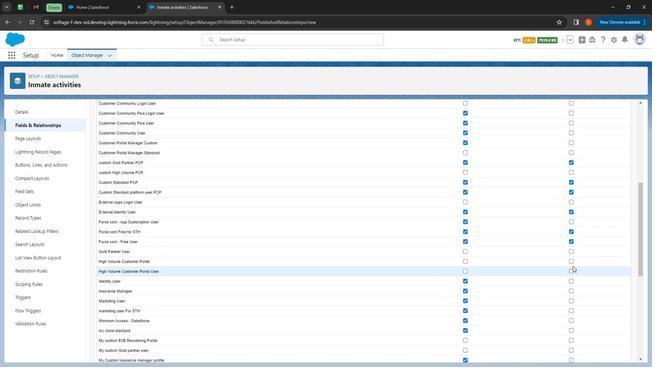 
Action: Mouse moved to (464, 172)
Screenshot: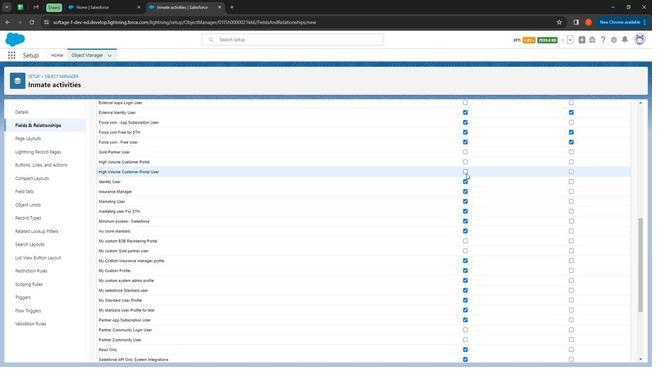 
Action: Mouse pressed left at (464, 172)
Screenshot: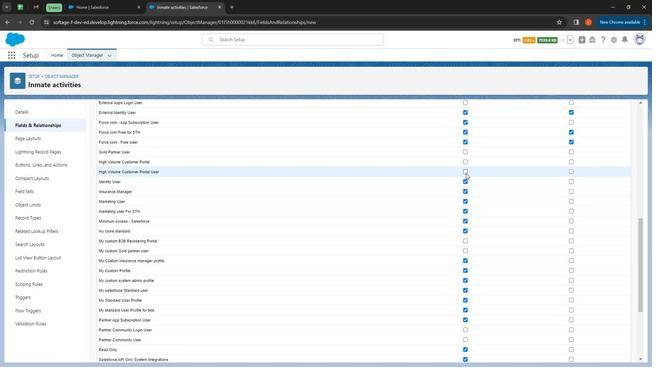 
Action: Mouse moved to (461, 182)
Screenshot: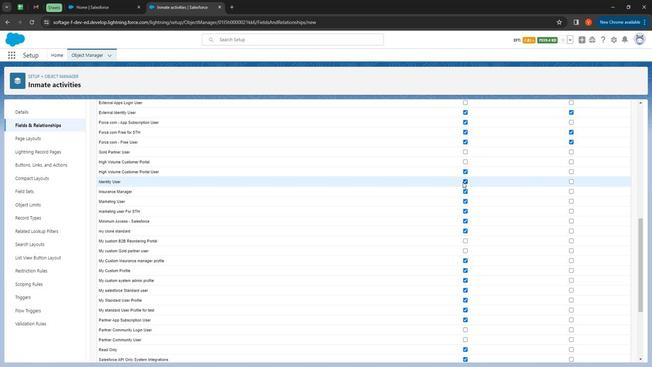 
Action: Mouse pressed left at (461, 182)
Screenshot: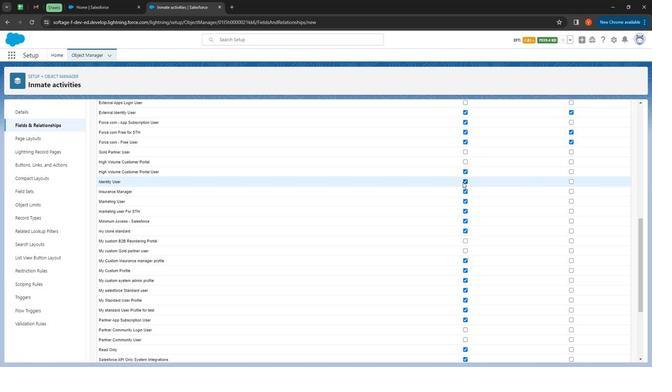 
Action: Mouse moved to (570, 193)
Screenshot: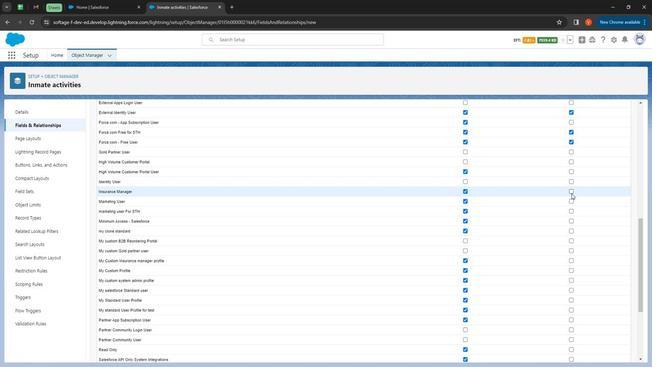 
Action: Mouse pressed left at (570, 193)
Screenshot: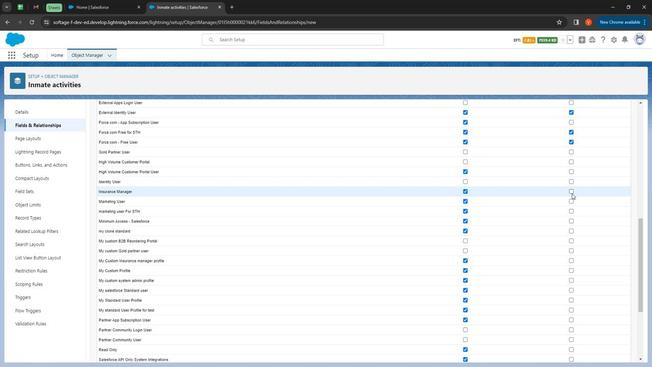 
Action: Mouse moved to (568, 202)
Screenshot: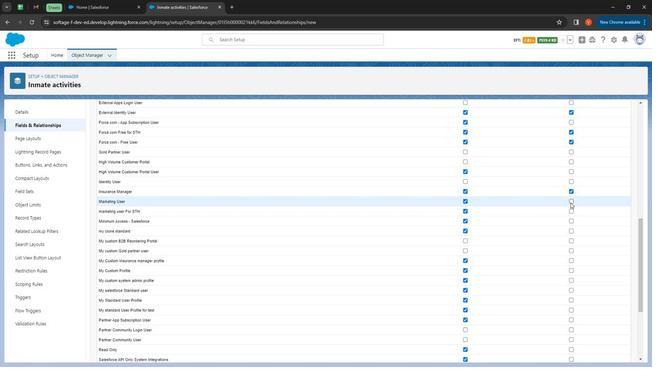 
Action: Mouse pressed left at (568, 202)
Screenshot: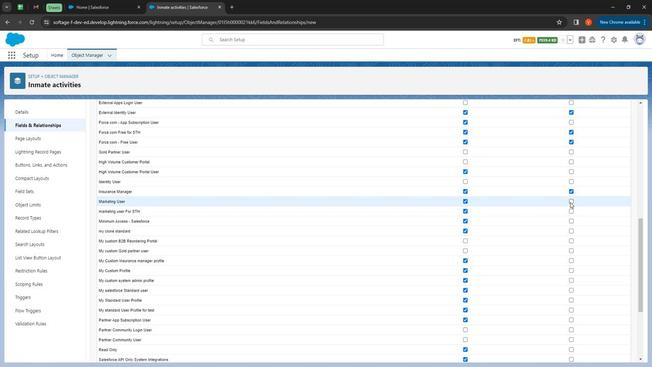 
Action: Mouse moved to (569, 212)
Screenshot: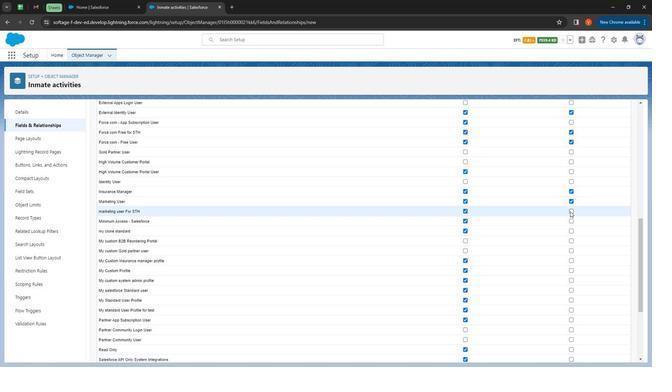 
Action: Mouse pressed left at (569, 212)
Screenshot: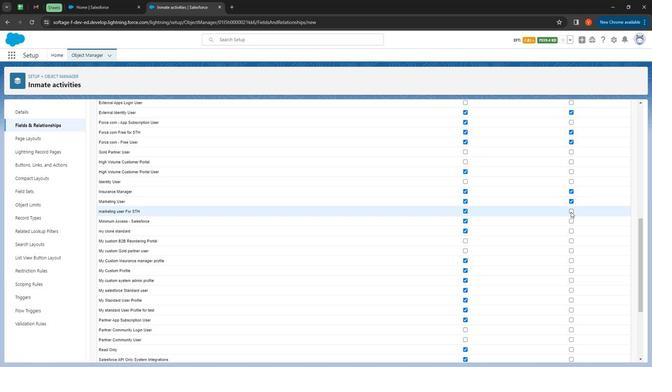
Action: Mouse moved to (571, 219)
Screenshot: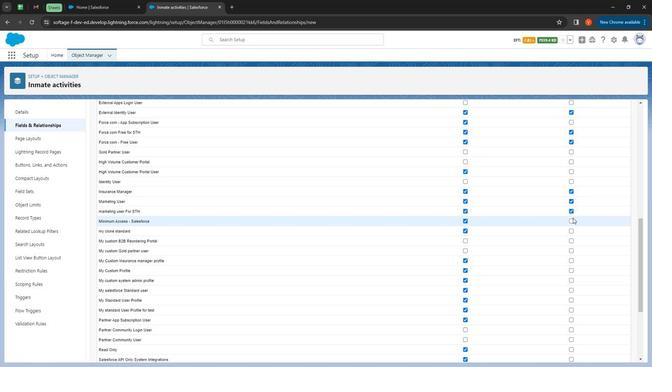 
Action: Mouse pressed left at (571, 219)
Screenshot: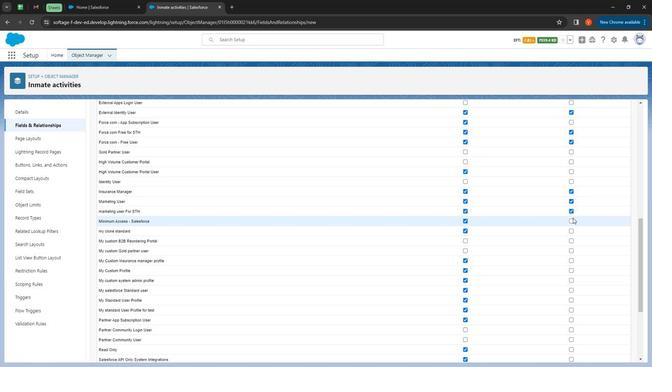 
Action: Mouse moved to (569, 224)
Screenshot: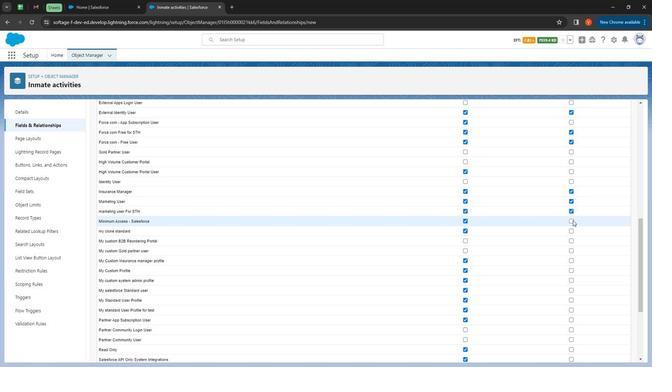 
Action: Mouse pressed left at (569, 224)
Screenshot: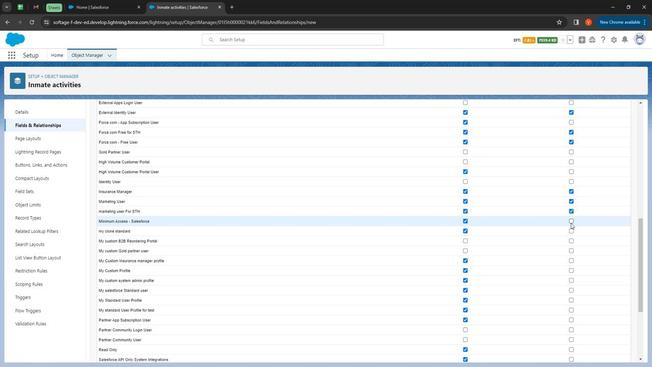 
Action: Mouse moved to (560, 217)
Screenshot: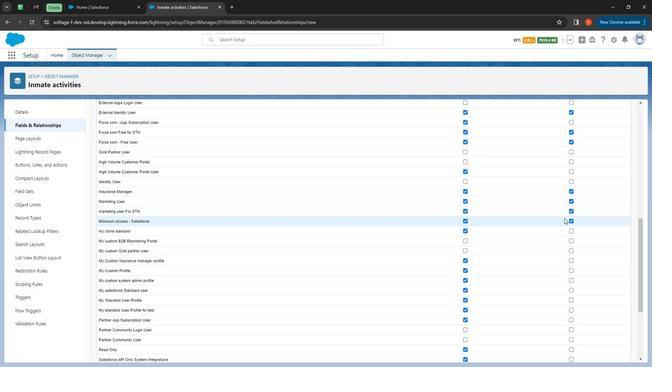 
Action: Mouse scrolled (560, 217) with delta (0, 0)
Screenshot: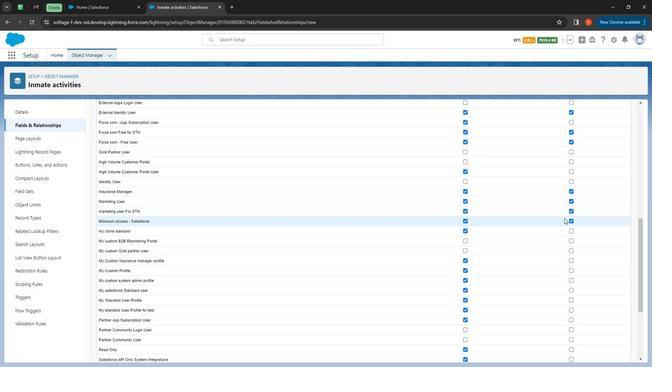 
Action: Mouse moved to (559, 214)
Screenshot: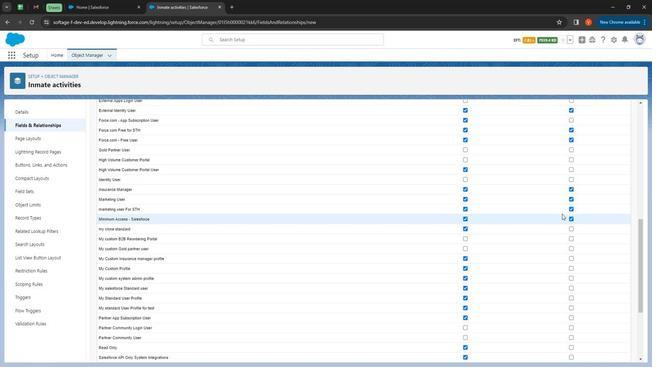 
Action: Mouse scrolled (559, 214) with delta (0, 0)
Screenshot: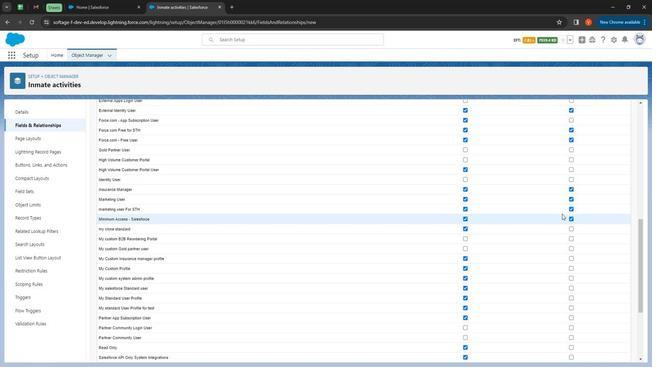 
Action: Mouse moved to (558, 213)
Screenshot: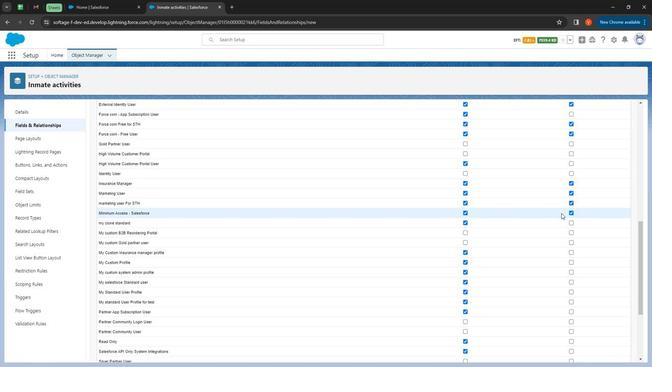 
Action: Mouse scrolled (558, 213) with delta (0, 0)
Screenshot: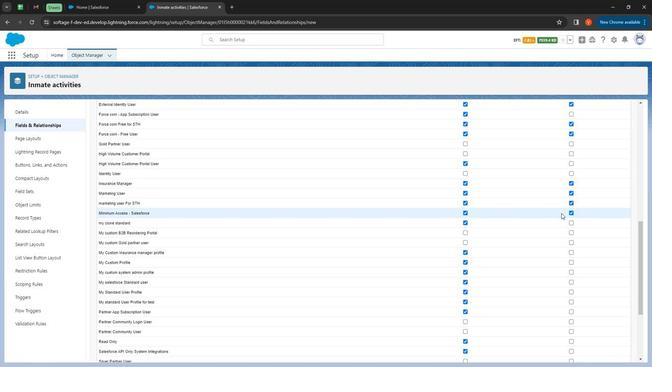
Action: Mouse moved to (464, 155)
Screenshot: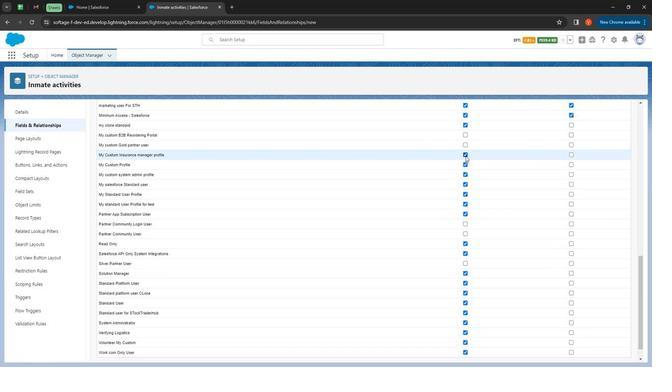 
Action: Mouse pressed left at (464, 155)
Screenshot: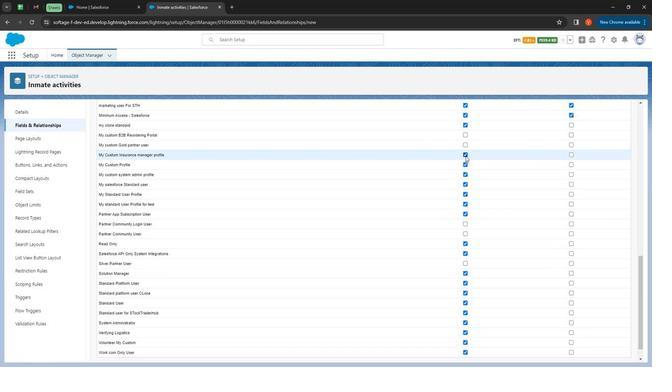 
Action: Mouse moved to (570, 174)
Screenshot: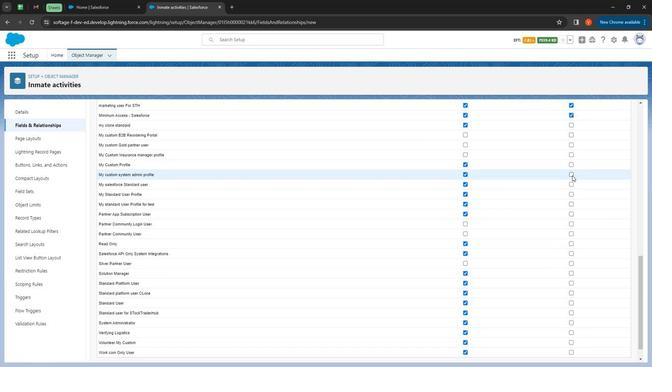 
Action: Mouse pressed left at (570, 174)
Screenshot: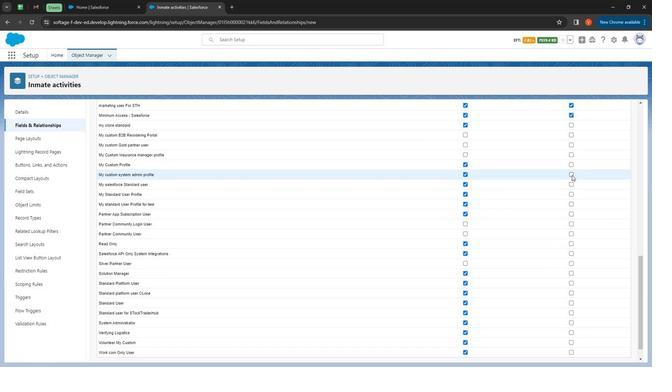 
Action: Mouse moved to (569, 186)
Screenshot: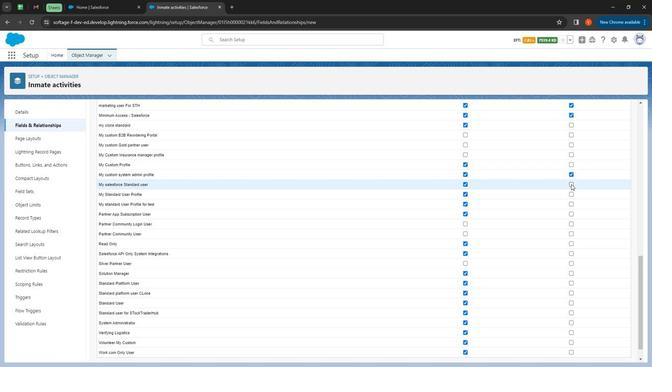 
Action: Mouse pressed left at (569, 186)
Screenshot: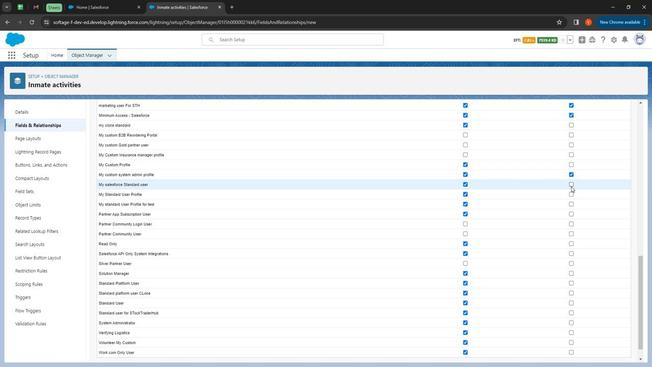 
Action: Mouse moved to (570, 192)
Screenshot: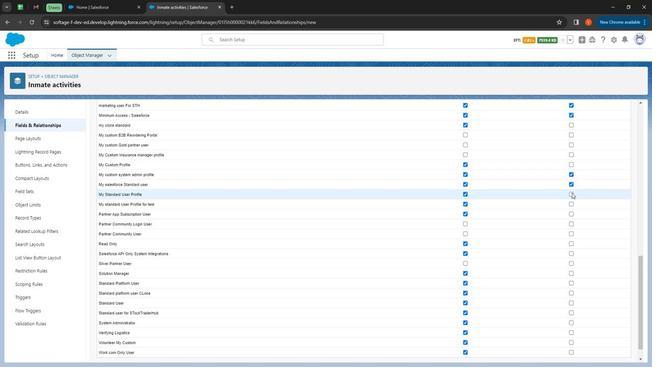 
Action: Mouse pressed left at (570, 192)
Screenshot: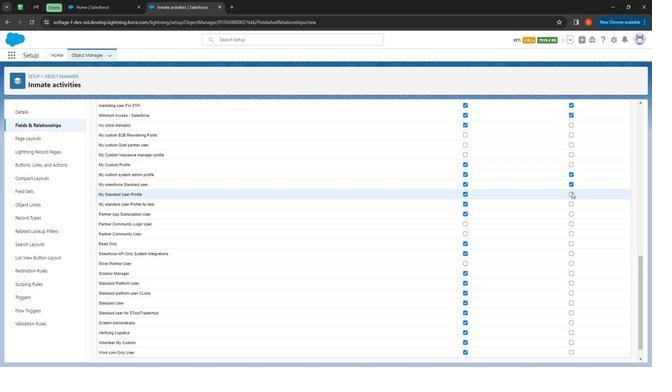 
Action: Mouse moved to (570, 204)
Screenshot: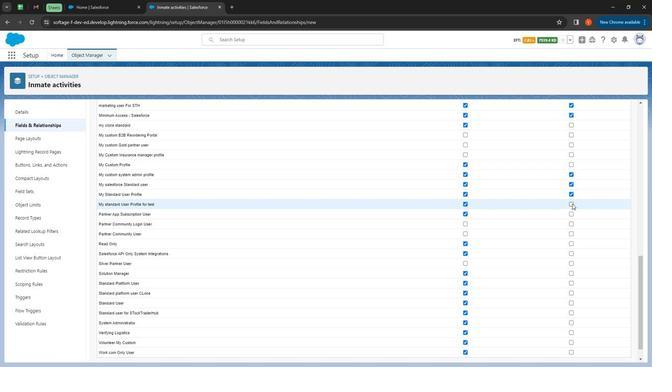 
Action: Mouse pressed left at (570, 204)
Screenshot: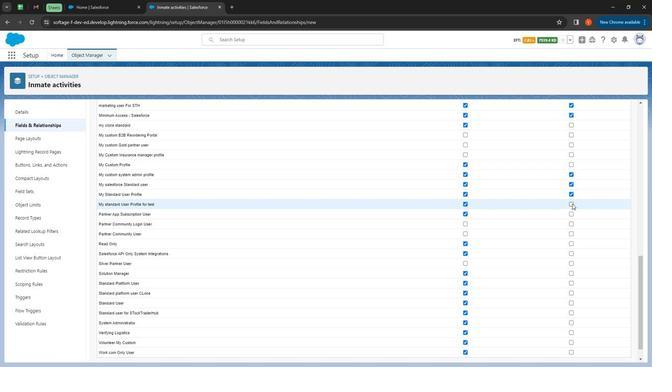 
Action: Mouse moved to (570, 214)
Screenshot: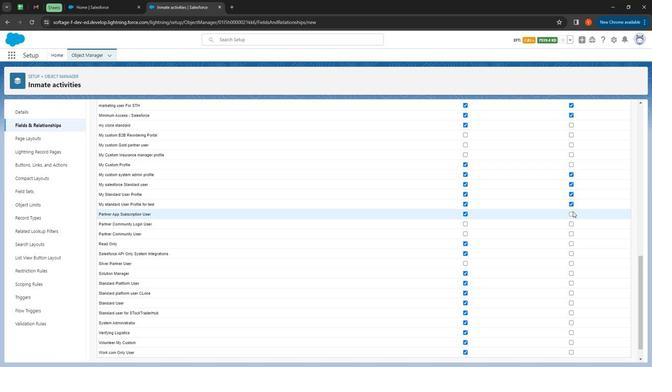 
Action: Mouse pressed left at (570, 214)
Screenshot: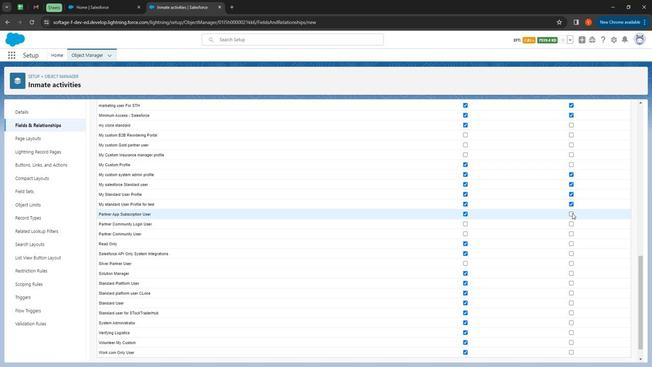 
Action: Mouse moved to (576, 202)
Screenshot: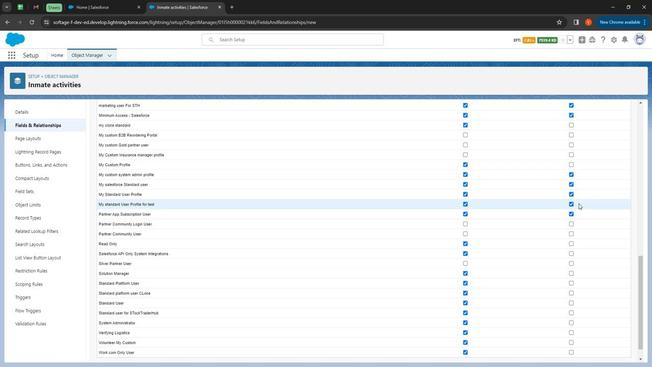 
Action: Mouse scrolled (576, 202) with delta (0, 0)
Screenshot: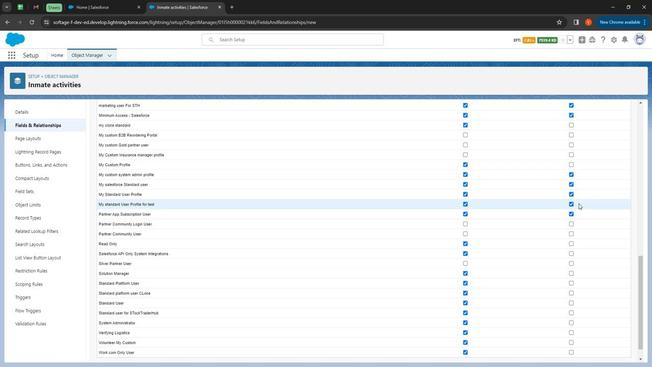 
Action: Mouse moved to (576, 202)
Screenshot: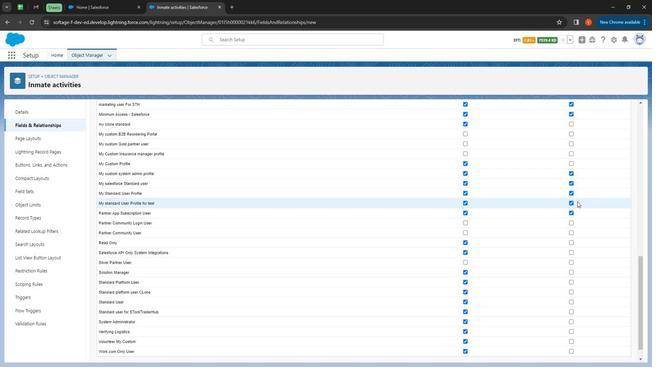 
Action: Mouse scrolled (576, 202) with delta (0, 0)
Screenshot: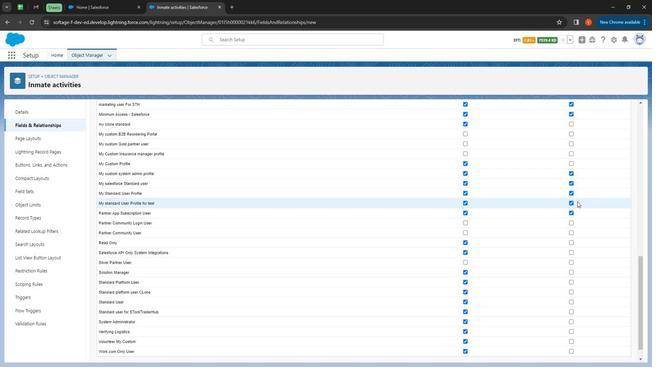 
Action: Mouse moved to (575, 201)
Screenshot: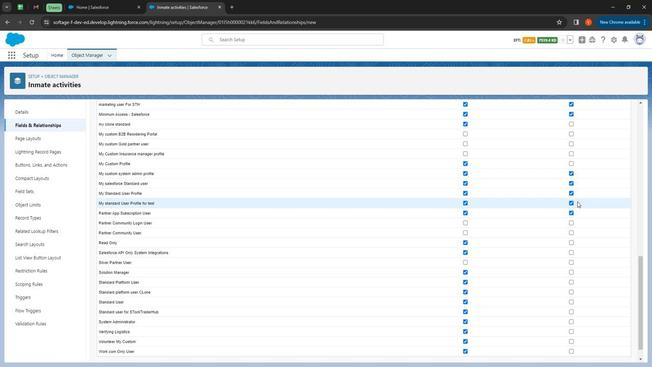 
Action: Mouse scrolled (575, 201) with delta (0, 0)
Screenshot: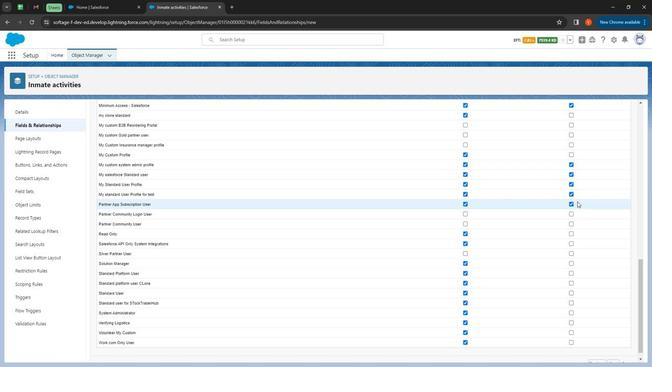 
Action: Mouse moved to (570, 215)
Screenshot: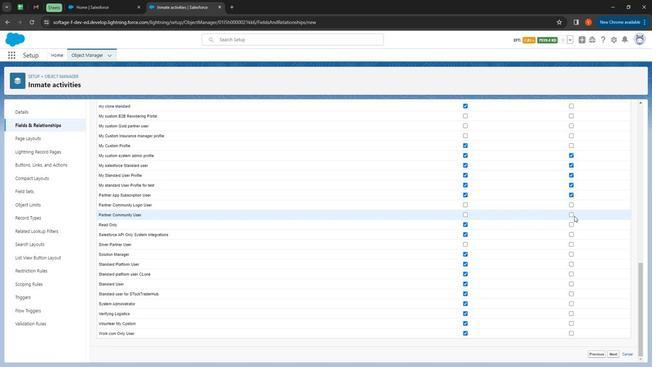 
Action: Mouse pressed left at (570, 215)
Screenshot: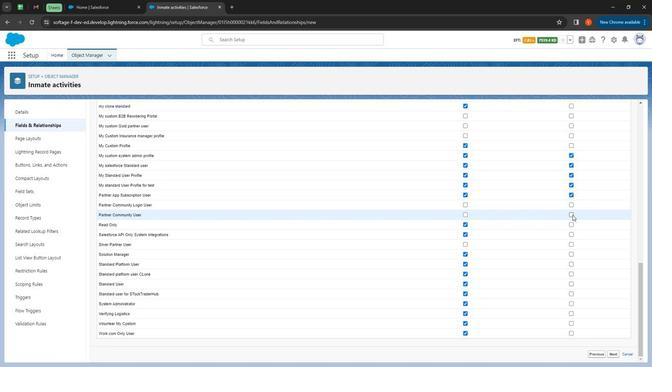 
Action: Mouse moved to (465, 224)
Screenshot: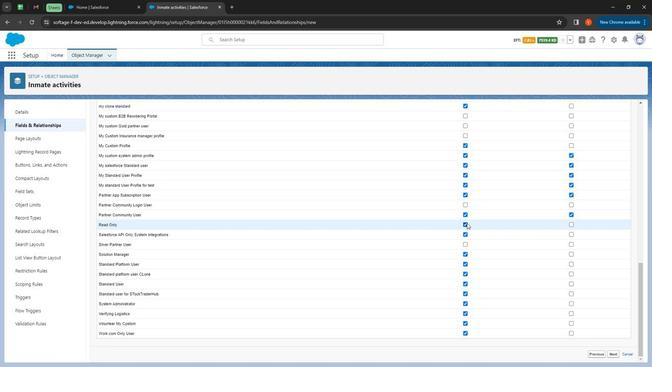 
Action: Mouse pressed left at (465, 224)
Screenshot: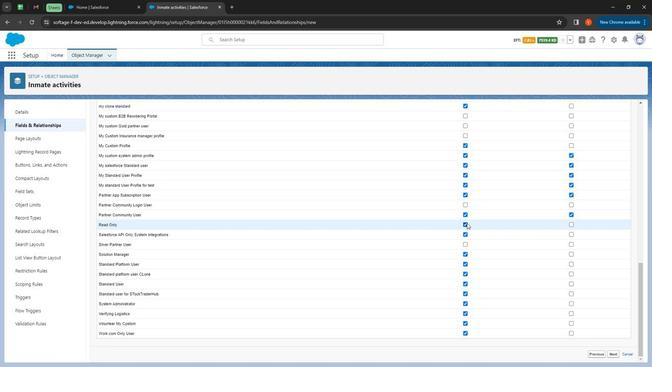 
Action: Mouse moved to (569, 236)
Screenshot: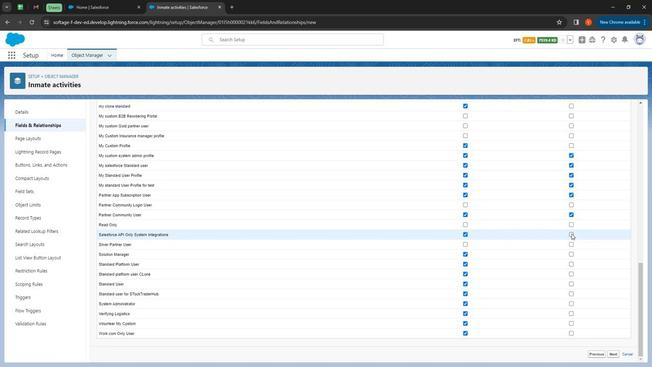 
Action: Mouse pressed left at (569, 236)
Screenshot: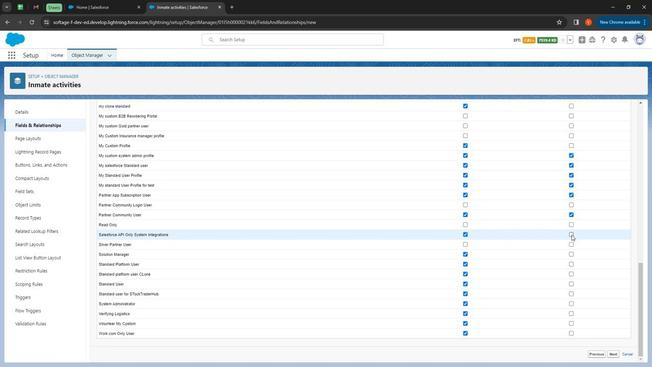 
Action: Mouse moved to (570, 257)
Screenshot: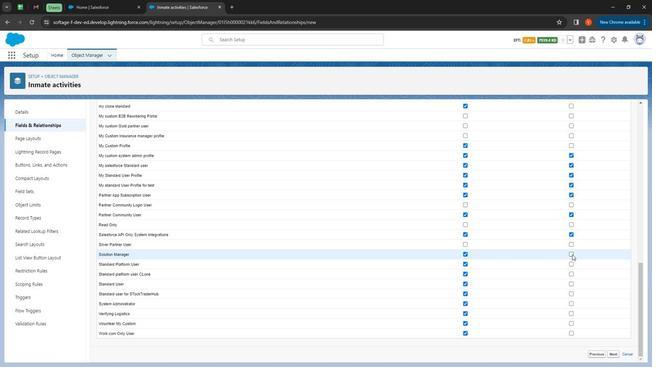 
Action: Mouse pressed left at (570, 257)
Screenshot: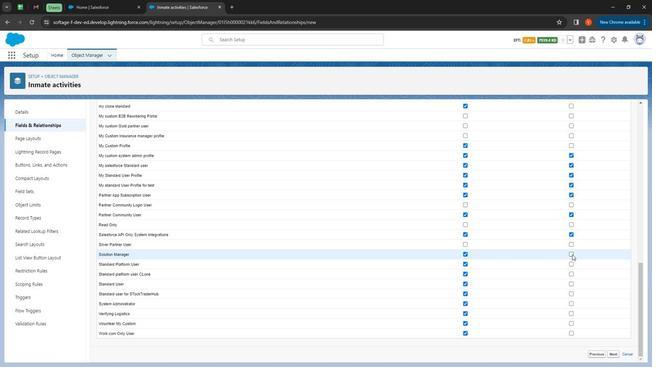 
Action: Mouse moved to (569, 266)
Screenshot: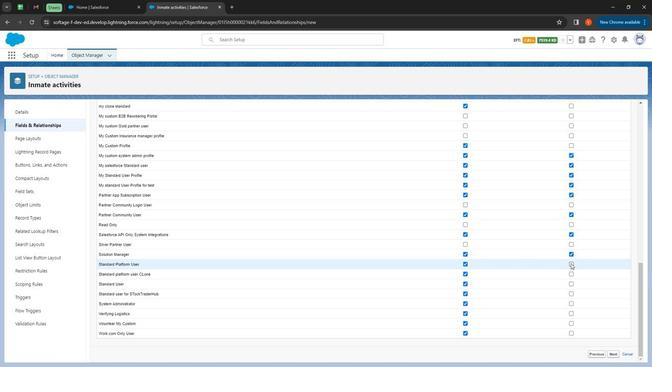 
Action: Mouse pressed left at (569, 266)
Screenshot: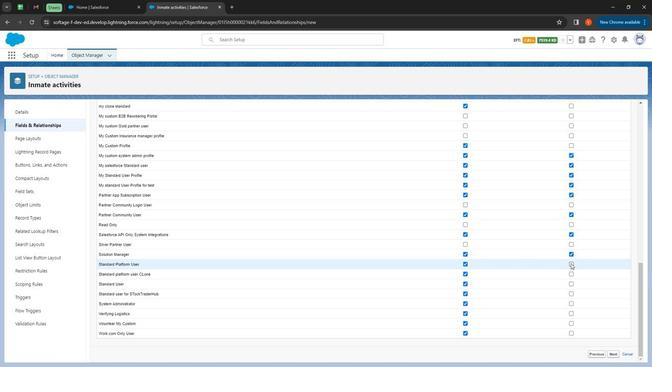 
Action: Mouse moved to (570, 287)
Screenshot: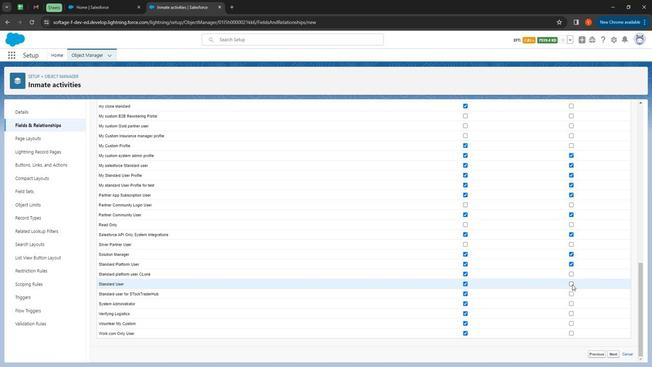 
Action: Mouse pressed left at (570, 287)
Screenshot: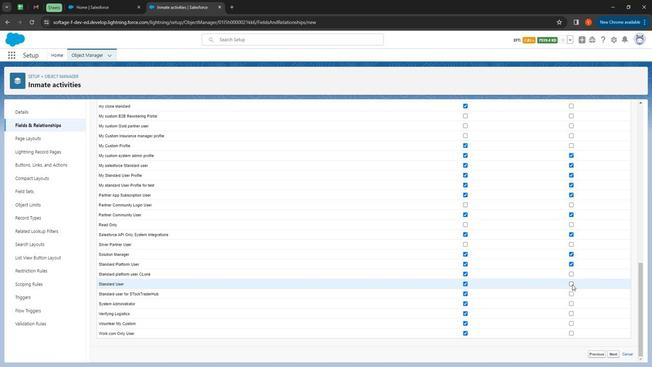 
Action: Mouse moved to (570, 337)
Screenshot: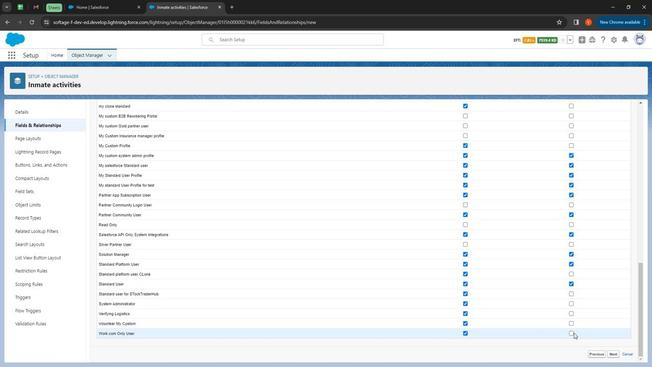 
Action: Mouse pressed left at (570, 337)
Screenshot: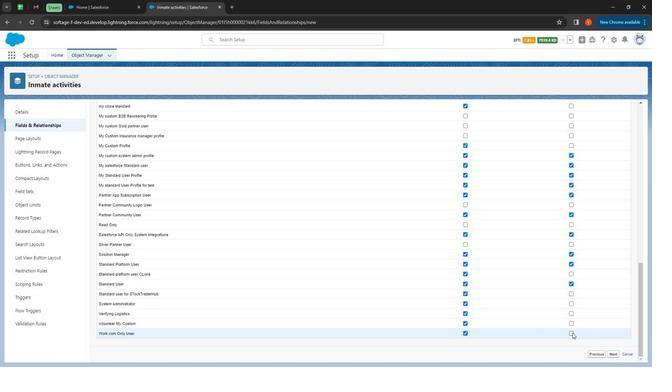
Action: Mouse moved to (569, 325)
Screenshot: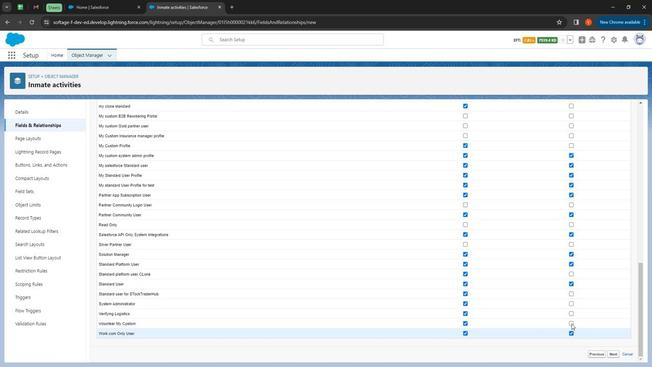 
Action: Mouse pressed left at (569, 325)
Screenshot: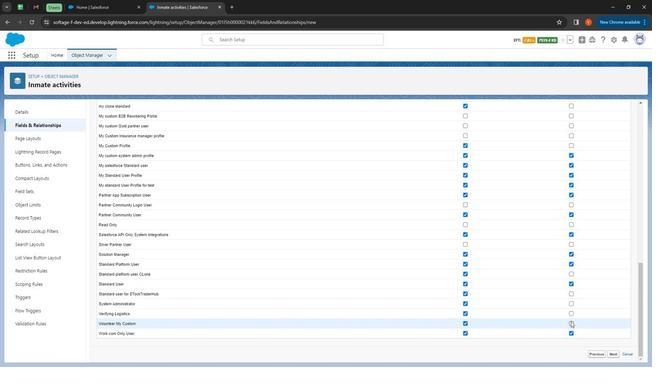 
Action: Mouse moved to (465, 317)
Screenshot: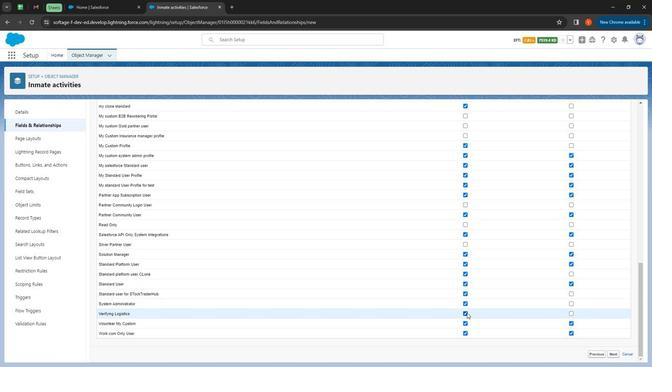 
Action: Mouse pressed left at (465, 317)
Screenshot: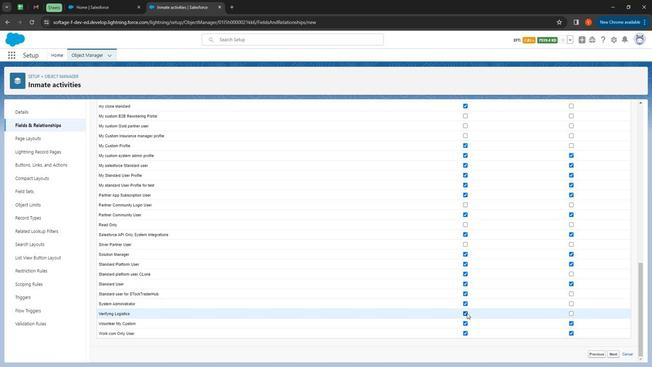 
Action: Mouse moved to (611, 357)
Screenshot: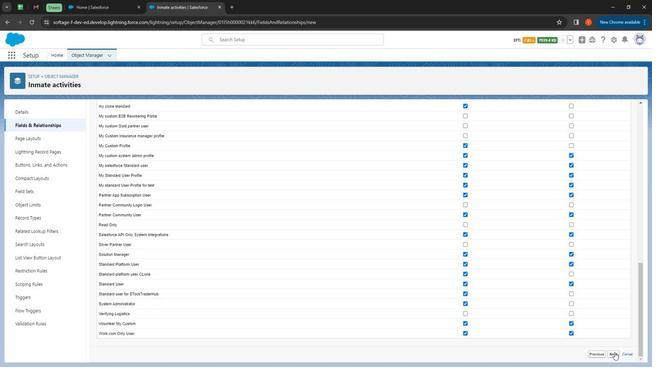 
Action: Mouse pressed left at (611, 357)
Screenshot: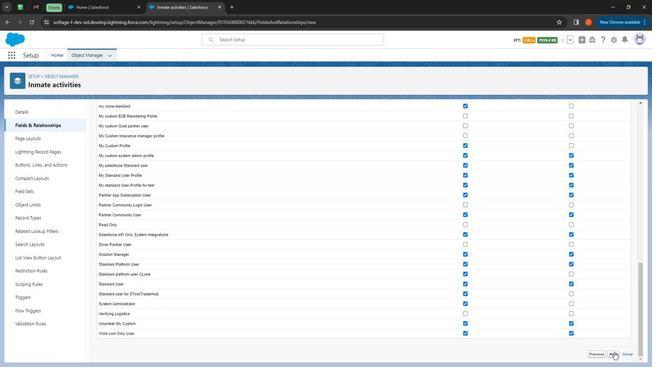 
Action: Mouse moved to (614, 234)
Screenshot: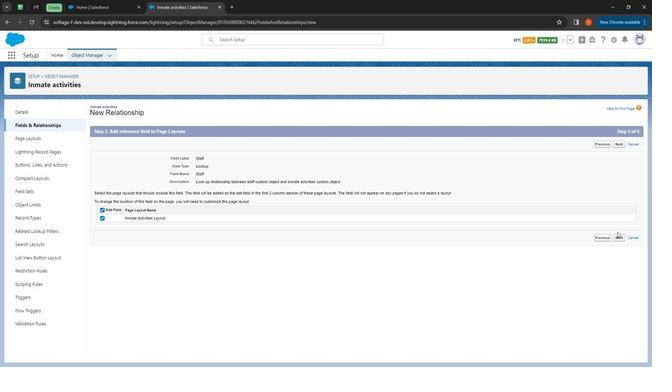 
Action: Mouse pressed left at (614, 234)
Screenshot: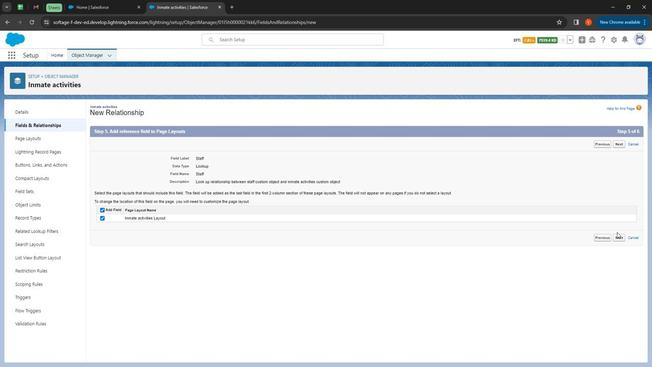 
Action: Mouse moved to (614, 237)
Screenshot: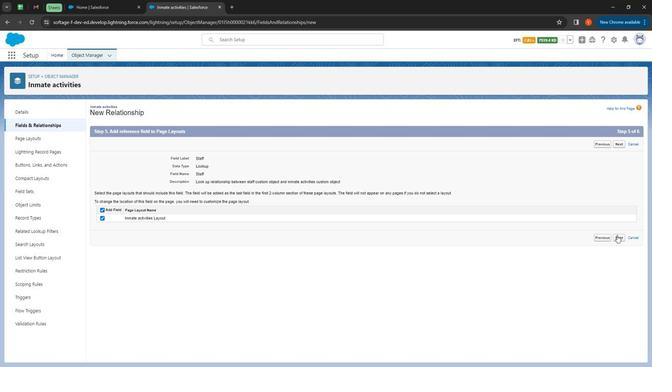 
Action: Mouse pressed left at (614, 237)
Screenshot: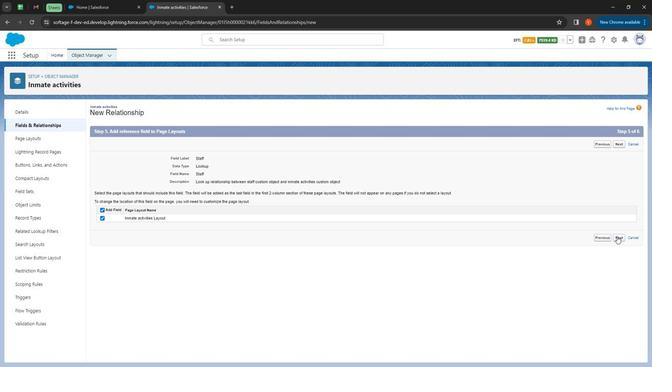 
Action: Mouse moved to (616, 263)
Screenshot: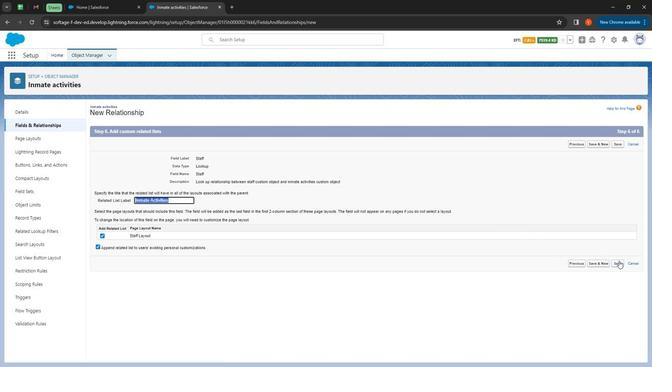 
Action: Mouse pressed left at (616, 263)
Screenshot: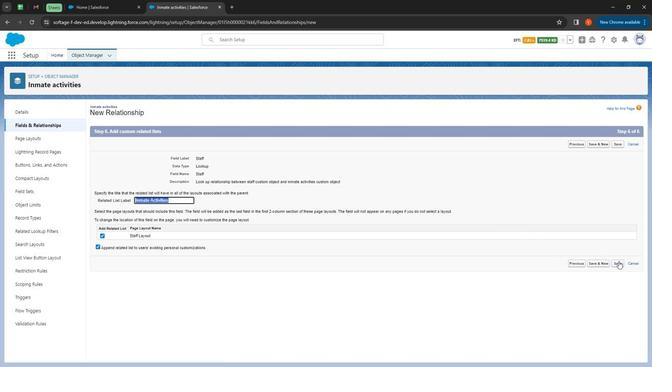 
Action: Mouse moved to (80, 50)
Screenshot: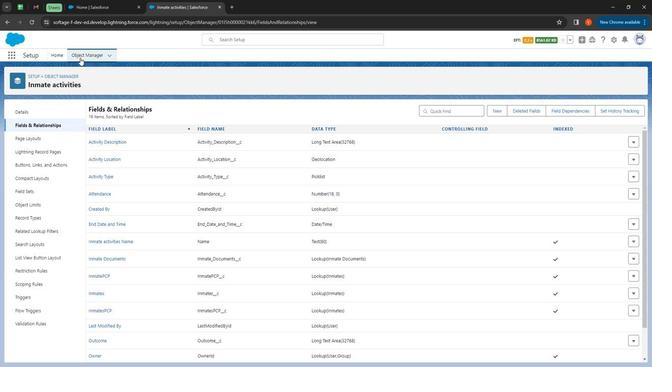 
Action: Mouse pressed left at (80, 50)
Screenshot: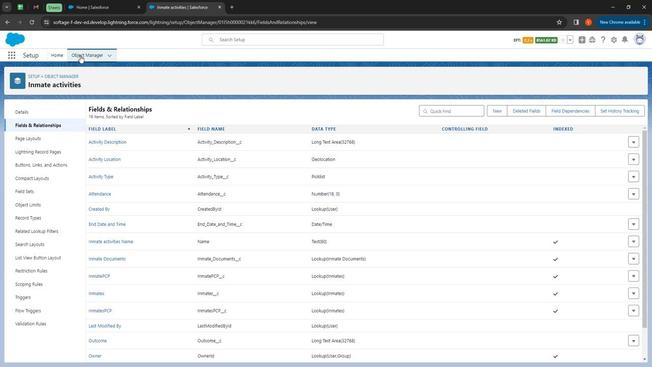 
Action: Mouse moved to (534, 72)
Screenshot: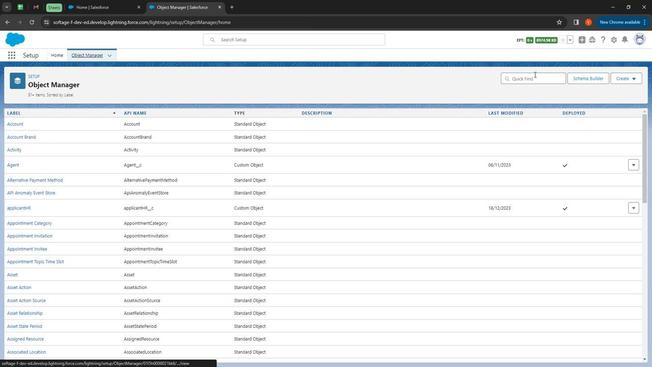
Action: Mouse pressed left at (534, 72)
Screenshot: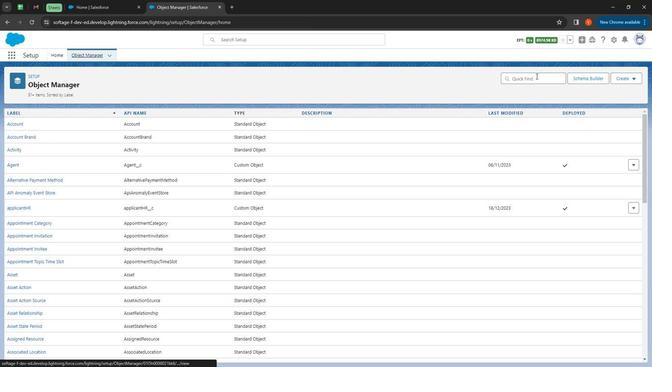 
Action: Mouse moved to (531, 69)
Screenshot: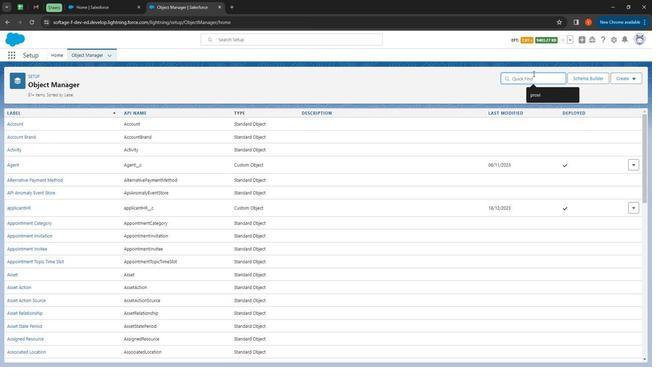 
Action: Key pressed s
Screenshot: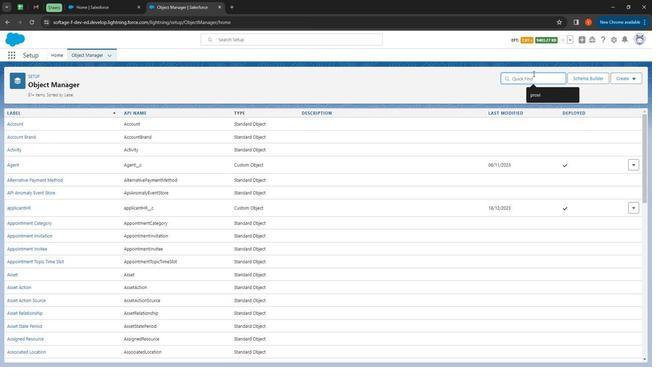 
Action: Mouse moved to (530, 67)
Screenshot: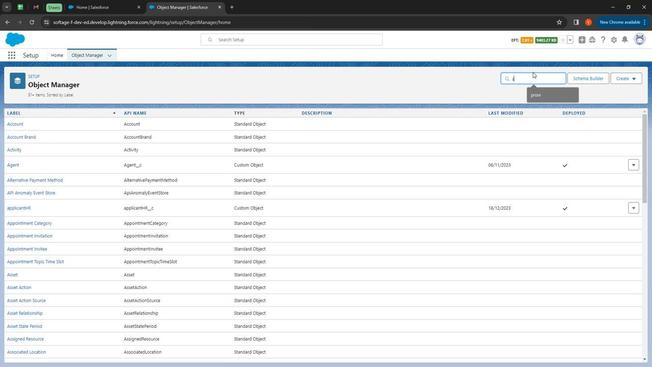 
Action: Key pressed taff
Screenshot: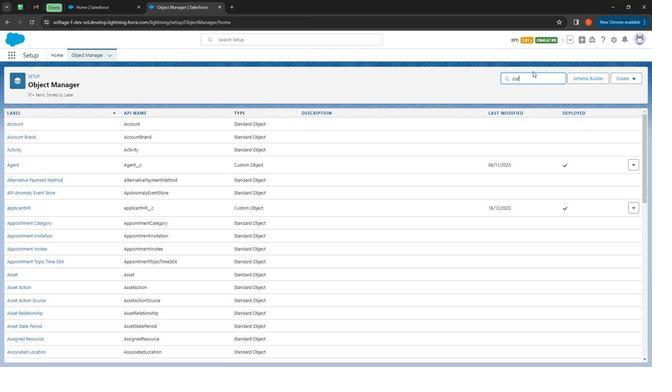 
Action: Mouse moved to (14, 123)
Screenshot: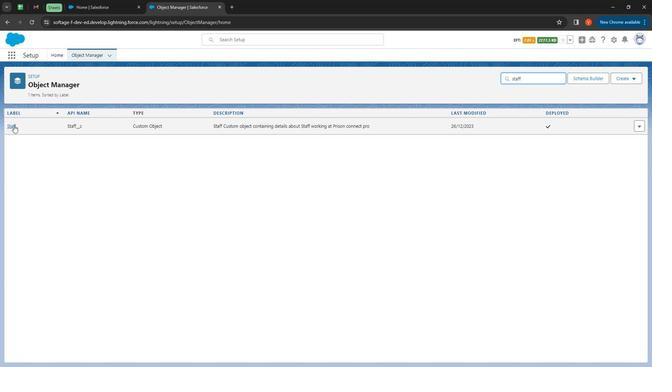 
Action: Mouse pressed left at (14, 123)
Screenshot: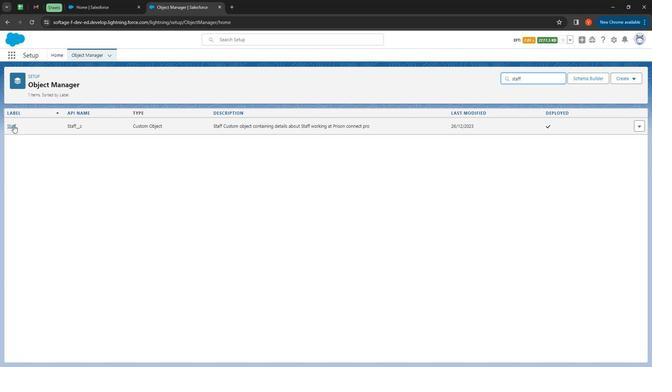
Action: Mouse moved to (39, 118)
Screenshot: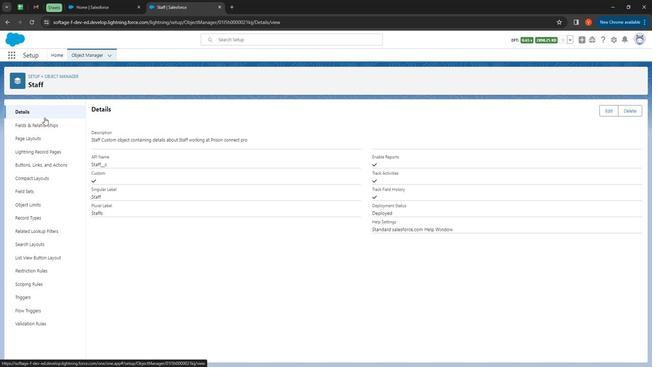 
Action: Mouse pressed left at (39, 118)
Screenshot: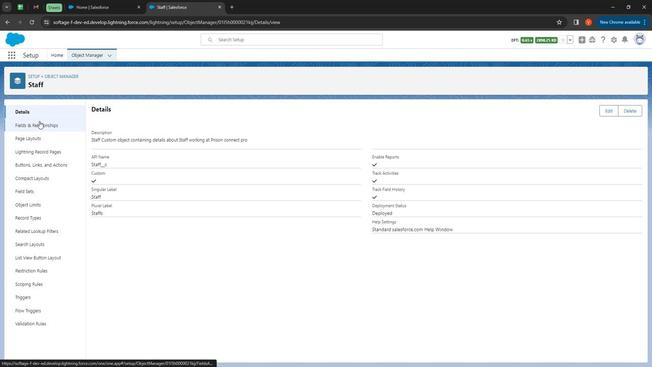 
Action: Mouse moved to (500, 110)
Screenshot: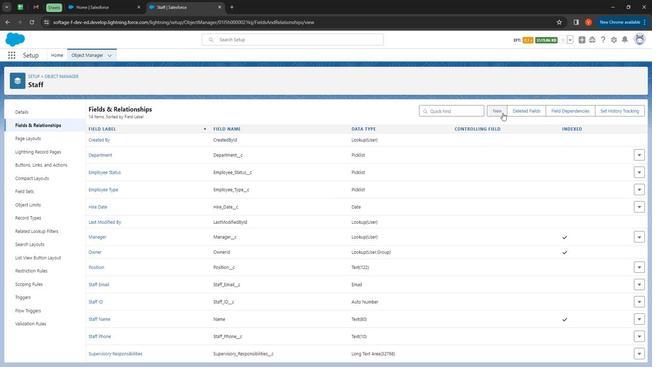 
Action: Mouse pressed left at (500, 110)
Screenshot: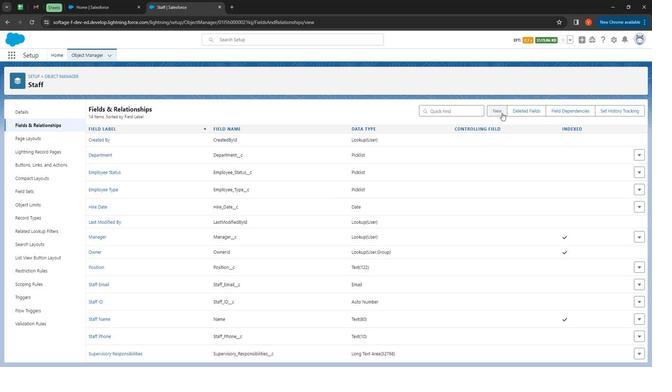 
Action: Mouse moved to (111, 241)
Screenshot: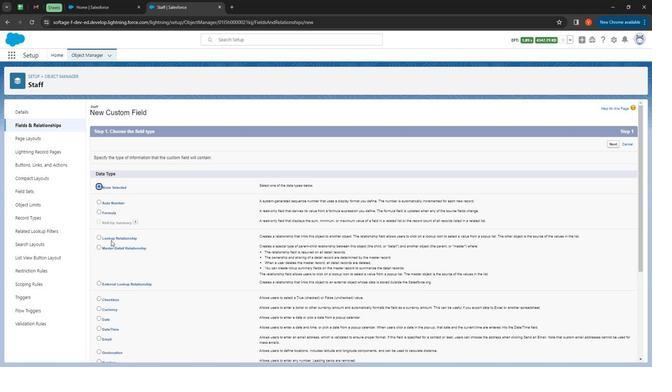 
Action: Mouse pressed left at (111, 241)
Screenshot: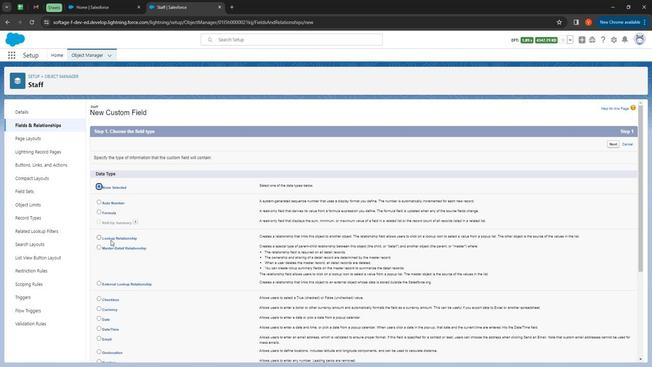 
Action: Mouse moved to (609, 143)
Screenshot: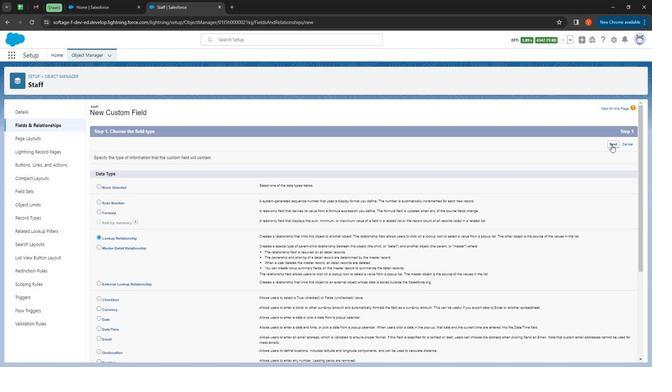 
Action: Mouse pressed left at (609, 143)
Screenshot: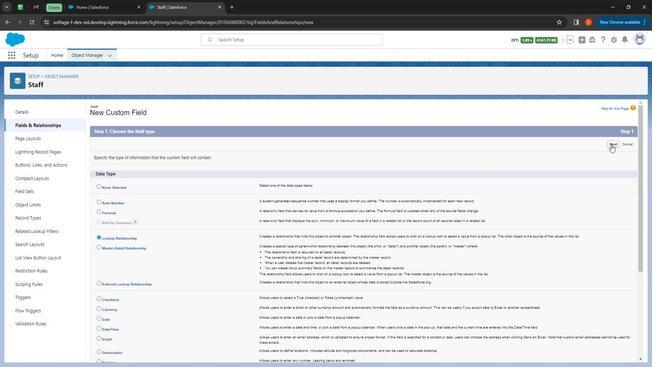 
Action: Mouse moved to (239, 170)
Screenshot: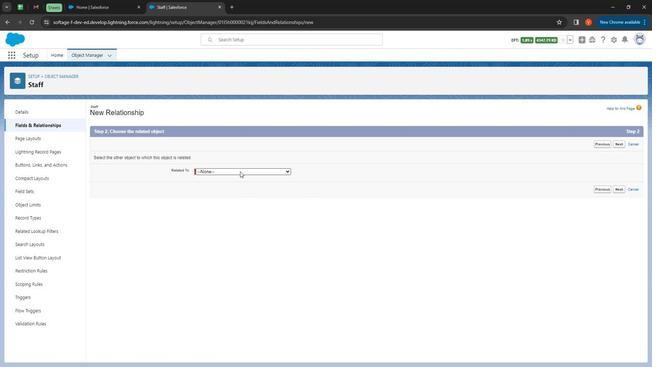 
Action: Mouse pressed left at (239, 170)
Screenshot: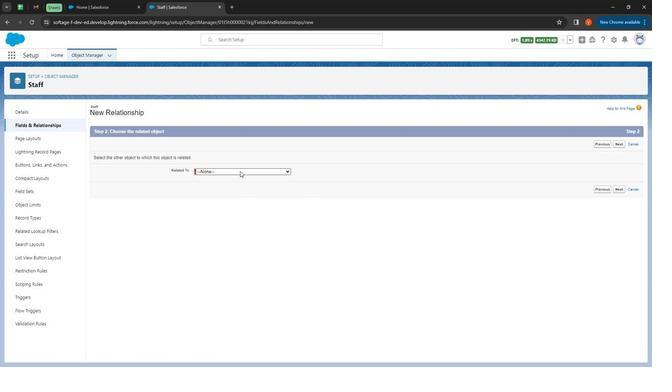 
Action: Mouse moved to (287, 183)
Screenshot: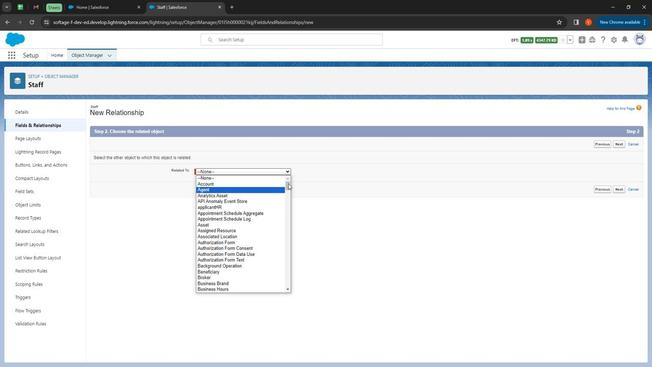 
Action: Mouse pressed left at (287, 183)
Screenshot: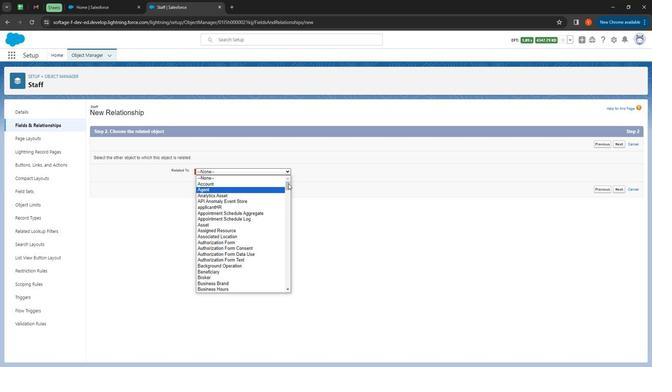 
Action: Mouse moved to (209, 257)
Screenshot: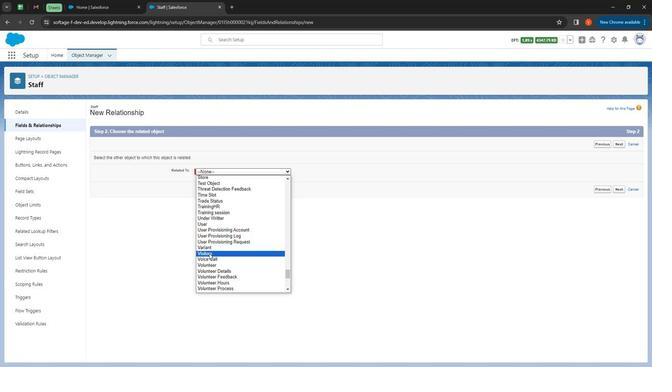 
Action: Mouse pressed left at (209, 257)
Screenshot: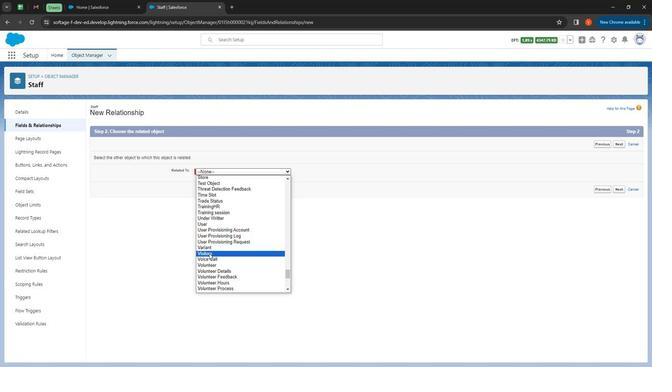 
Action: Mouse moved to (616, 189)
Screenshot: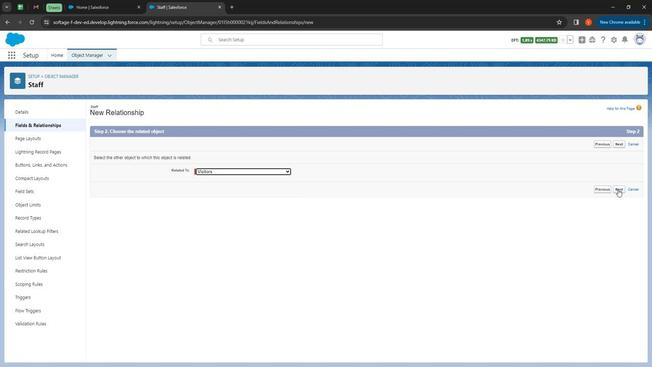 
Action: Mouse pressed left at (616, 189)
Screenshot: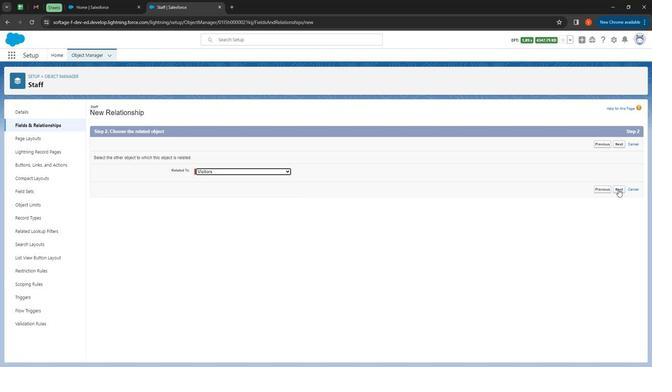 
Action: Mouse moved to (222, 158)
Screenshot: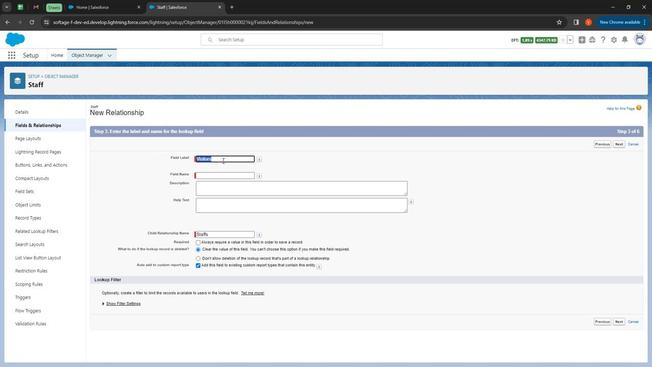 
Action: Mouse pressed left at (222, 158)
Screenshot: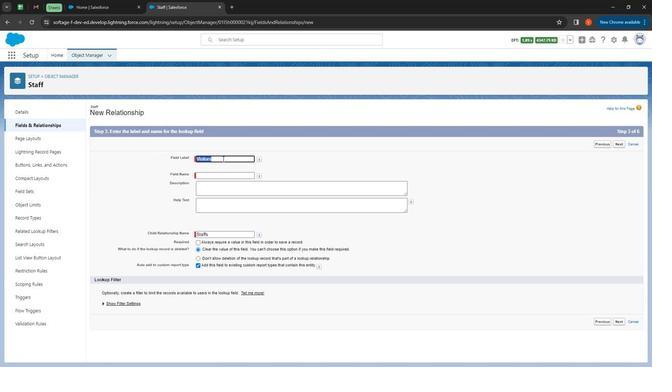 
Action: Mouse moved to (210, 176)
Screenshot: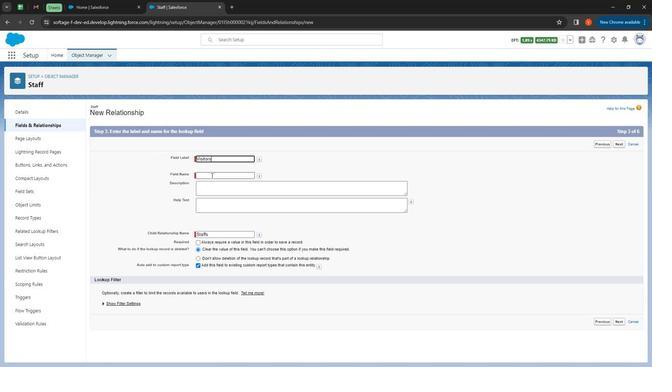 
Action: Mouse pressed left at (210, 176)
Screenshot: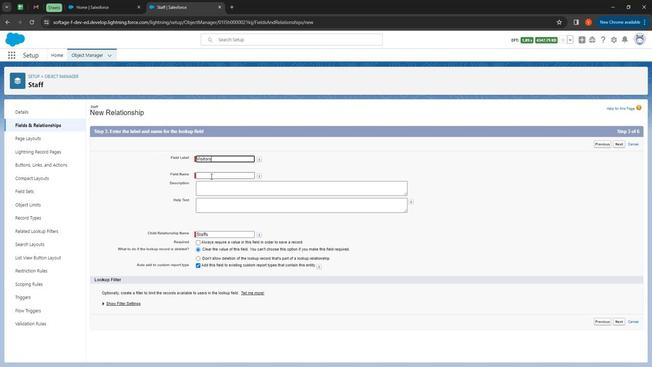 
Action: Mouse moved to (216, 192)
Screenshot: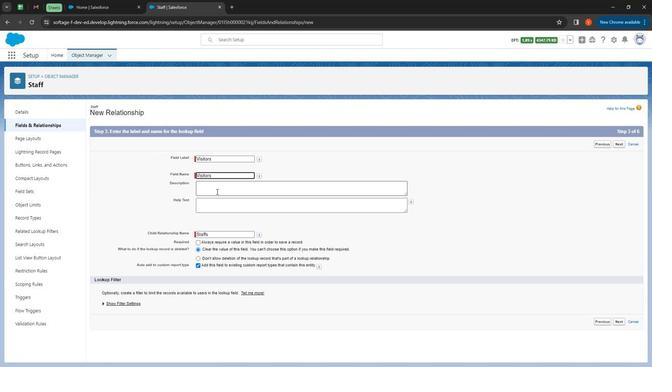 
Action: Mouse pressed left at (216, 192)
Screenshot: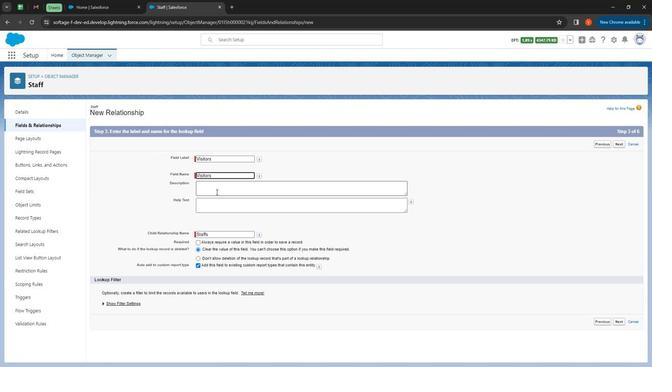 
Action: Key pressed <Key.shift>
Screenshot: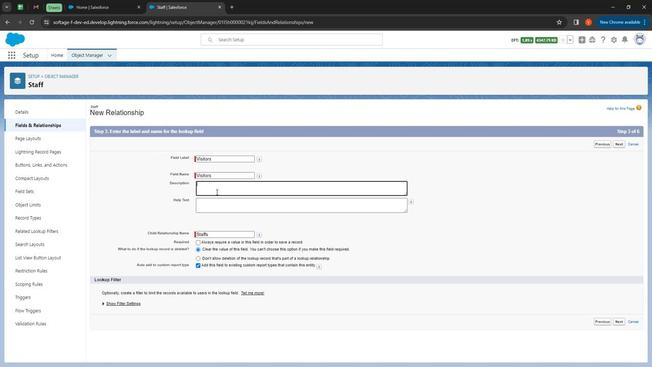 
Action: Mouse moved to (216, 192)
Screenshot: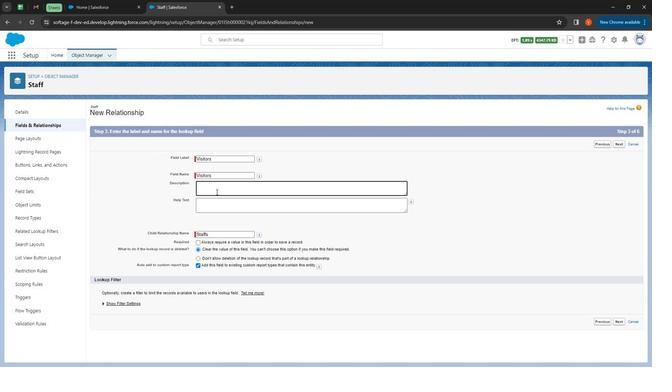 
Action: Key pressed <Key.shift><Key.shift><Key.shift><Key.shift><Key.shift><Key.shift><Key.shift><Key.shift><Key.shift><Key.shift><Key.shift><Key.shift><Key.shift><Key.shift><Key.shift><Key.shift><Key.shift><Key.shift><Key.shift><Key.shift><Key.shift><Key.shift><Key.shift>K<Key.backspace><Key.shift>Look<Key.space>up<Key.space>relationship<Key.space>between<Key.space><Key.shift><Key.shift><Key.shift>Staff<Key.space>and<Key.space><Key.shift><Key.shift><Key.shift><Key.shift><Key.shift><Key.shift><Key.shift><Key.shift><Key.shift><Key.shift><Key.shift><Key.shift><Key.shift><Key.shift><Key.shift><Key.shift><Key.shift><Key.shift><Key.shift><Key.shift><Key.shift><Key.shift><Key.shift><Key.shift><Key.shift><Key.shift><Key.shift><Key.shift><Key.shift><Key.shift><Key.shift><Key.shift>Visitors<Key.space>custom<Key.space>objects
Screenshot: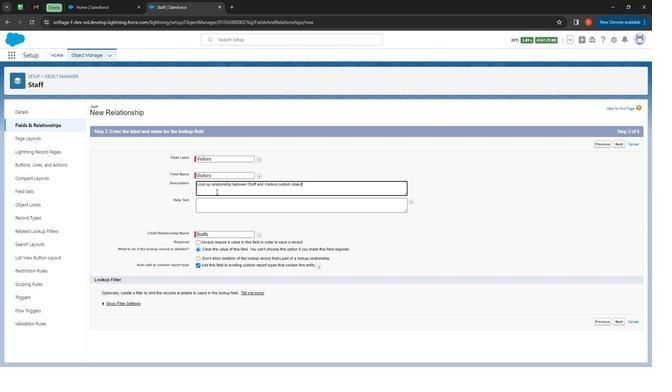 
Action: Mouse moved to (222, 201)
Screenshot: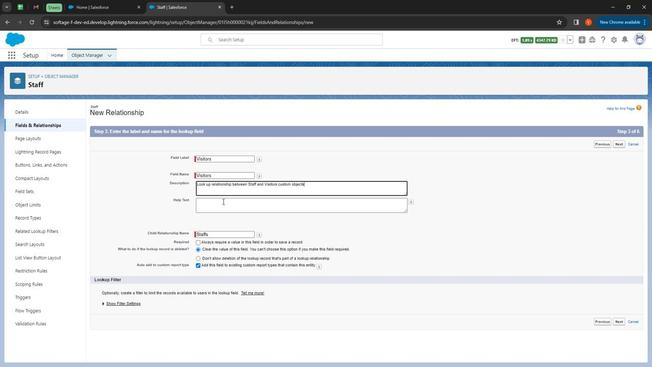 
Action: Mouse pressed left at (222, 201)
Screenshot: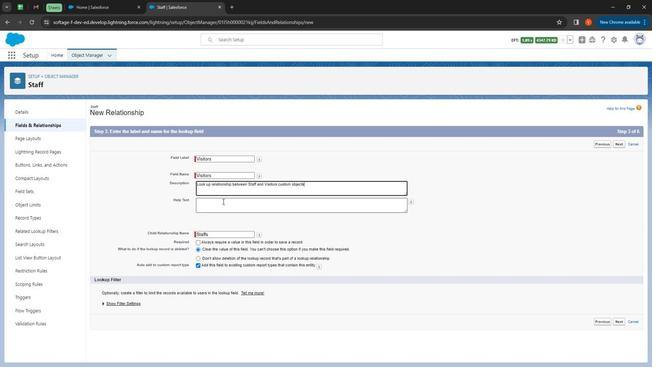 
Action: Mouse moved to (223, 201)
Screenshot: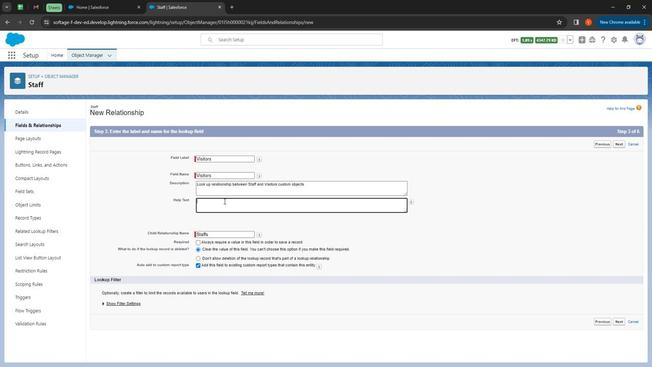 
Action: Key pressed <Key.shift><Key.shift><Key.shift><Key.shift><Key.shift><Key.shift><Key.shift><Key.shift>Select<Key.space>visitors<Key.space>who<Key.space>are<Key.space>coming<Key.space>with<Key.space>staff<Key.space>members.
Screenshot: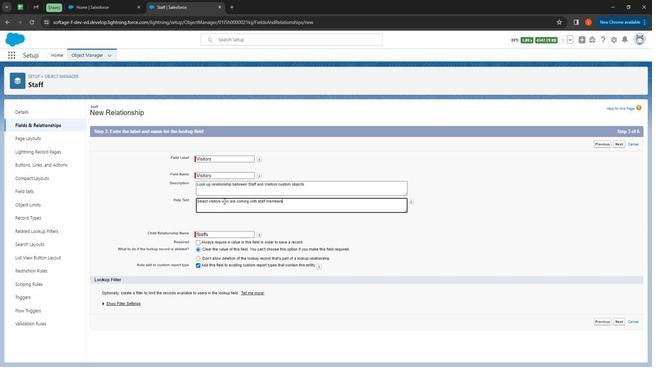 
Action: Mouse moved to (616, 324)
Screenshot: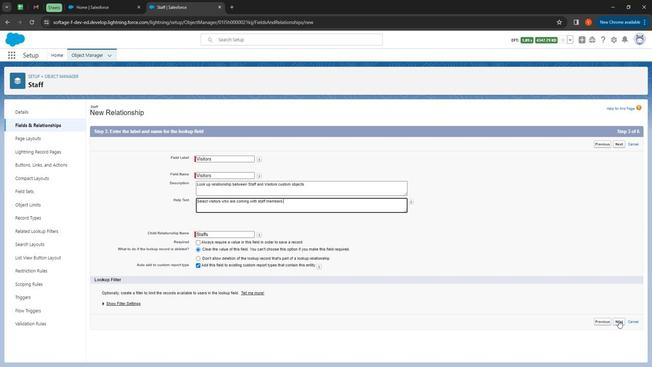 
Action: Mouse pressed left at (616, 324)
Screenshot: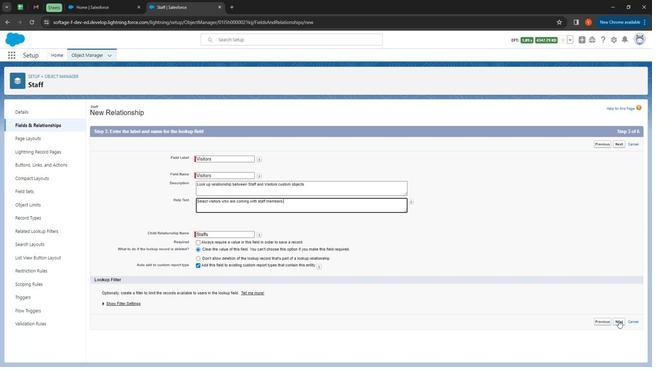 
Action: Mouse moved to (568, 213)
Screenshot: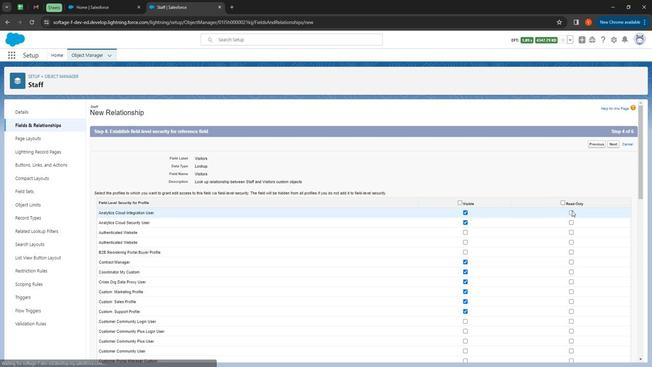 
Action: Mouse pressed left at (568, 213)
Screenshot: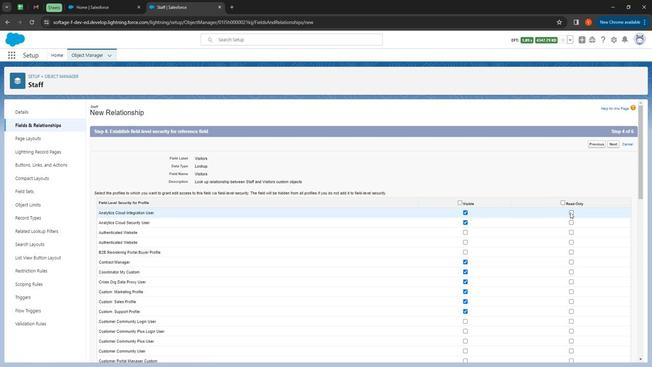 
Action: Mouse moved to (569, 224)
Screenshot: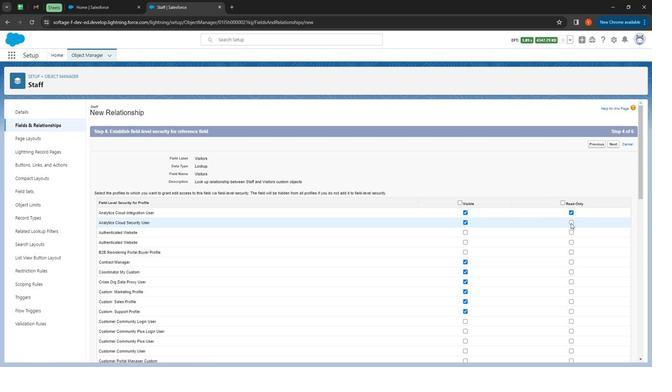 
Action: Mouse pressed left at (569, 224)
Screenshot: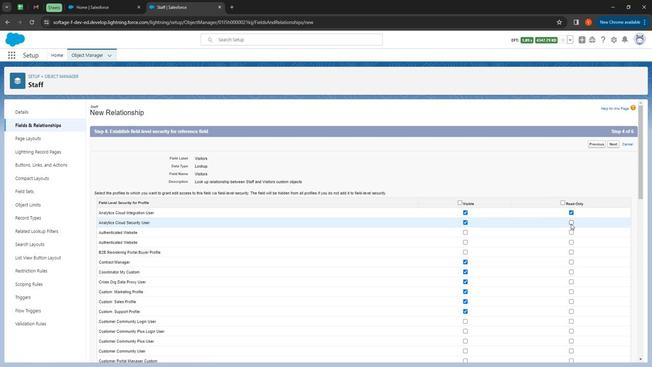 
Action: Mouse moved to (463, 253)
Screenshot: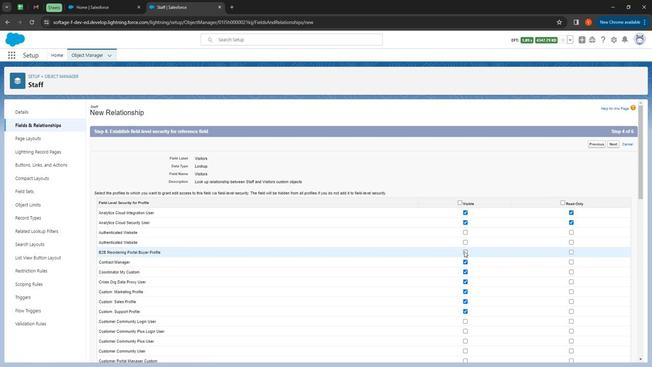 
Action: Mouse pressed left at (463, 253)
Screenshot: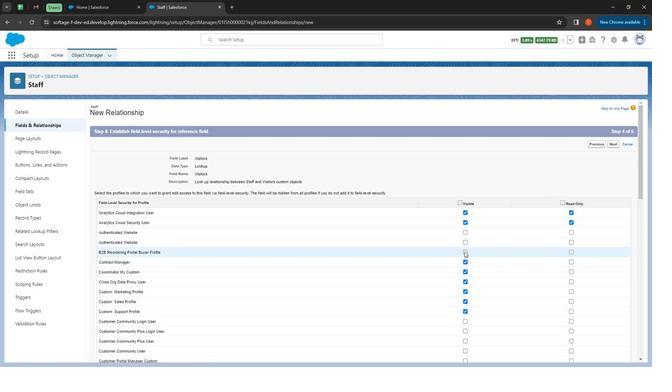 
Action: Mouse moved to (465, 264)
Screenshot: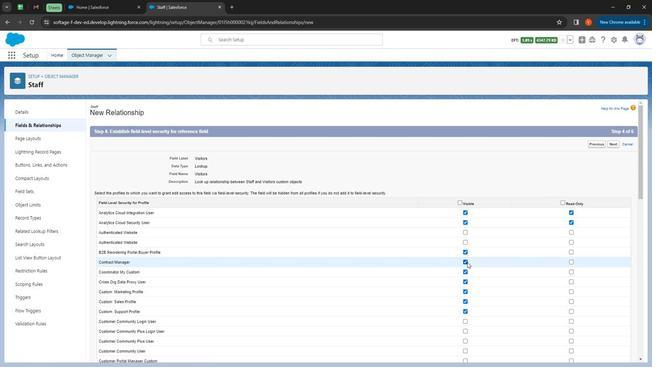
Action: Mouse pressed left at (465, 264)
Screenshot: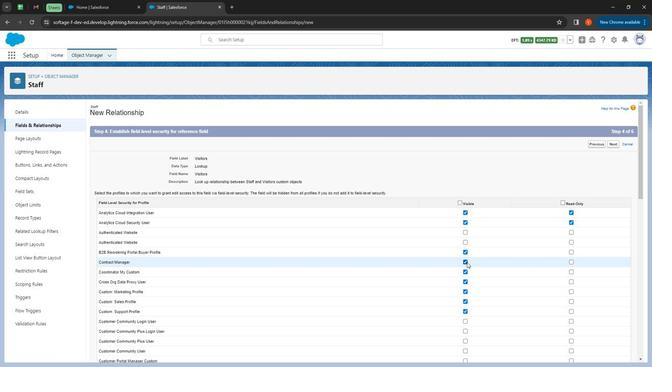 
Action: Mouse moved to (566, 283)
Screenshot: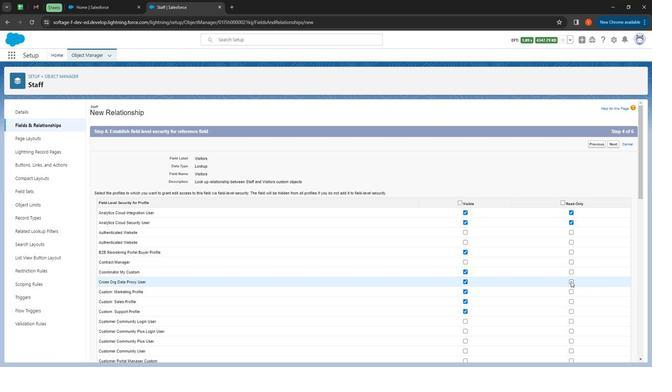 
Action: Mouse pressed left at (566, 283)
Screenshot: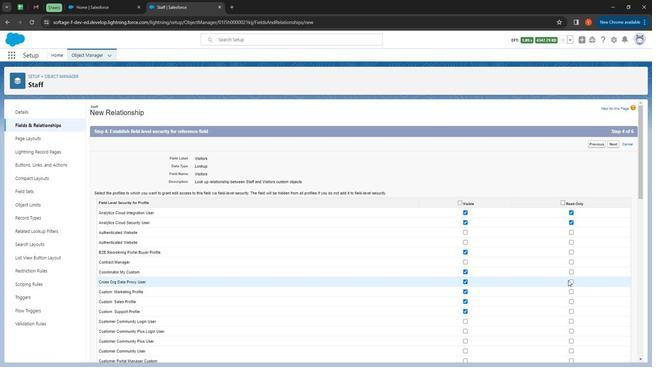 
Action: Mouse moved to (567, 284)
Screenshot: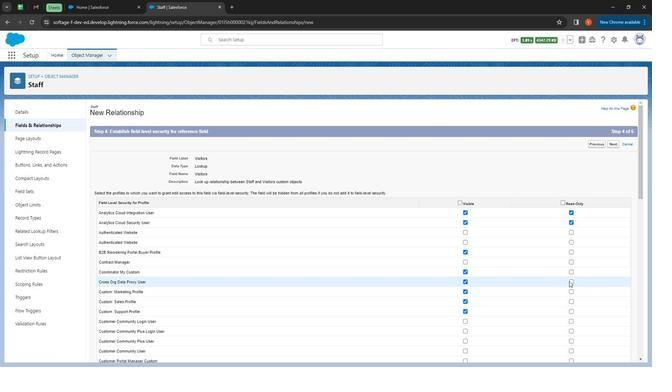 
Action: Mouse pressed left at (567, 284)
Screenshot: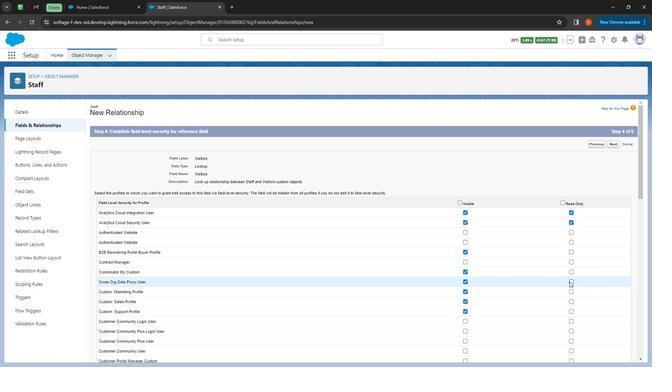 
Action: Mouse moved to (569, 295)
Screenshot: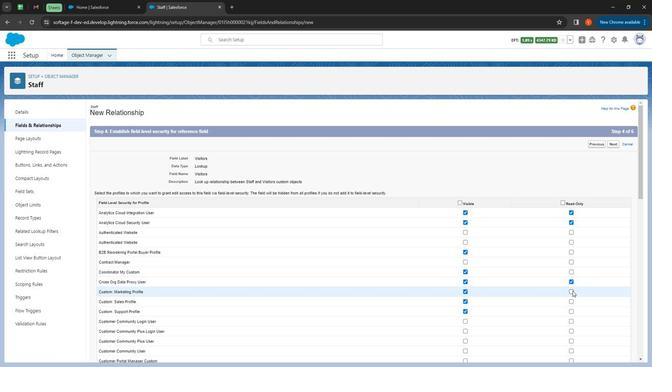 
Action: Mouse pressed left at (569, 295)
Screenshot: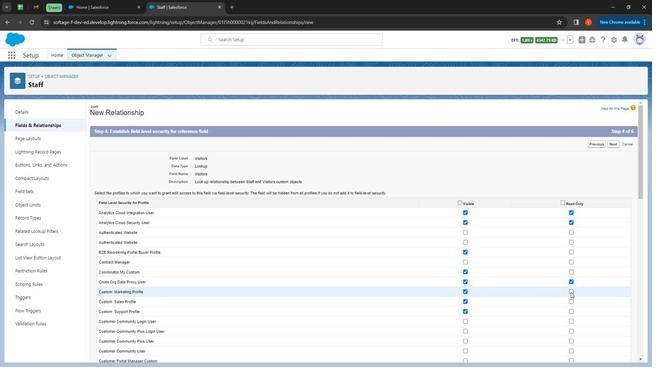 
Action: Mouse moved to (569, 306)
Screenshot: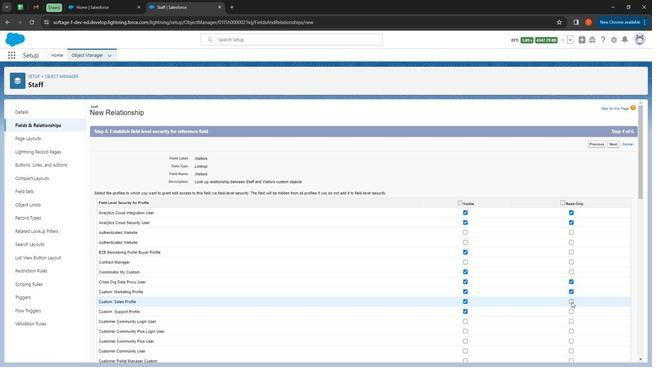 
Action: Mouse pressed left at (569, 306)
Screenshot: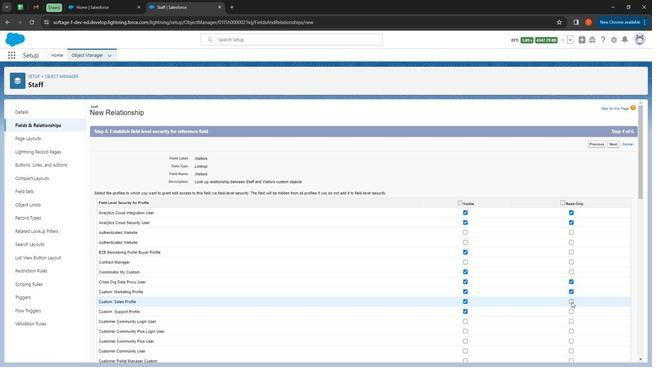 
Action: Mouse moved to (569, 315)
Screenshot: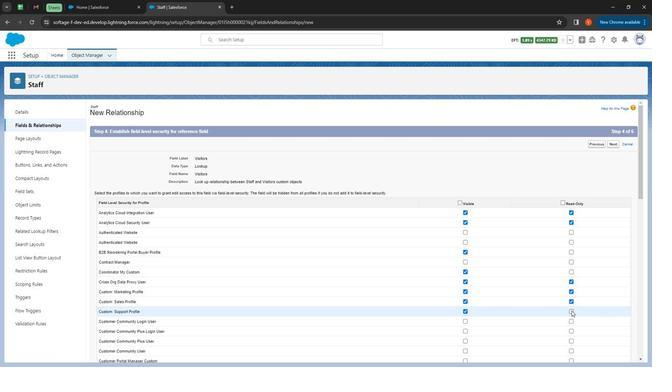 
Action: Mouse pressed left at (569, 315)
Screenshot: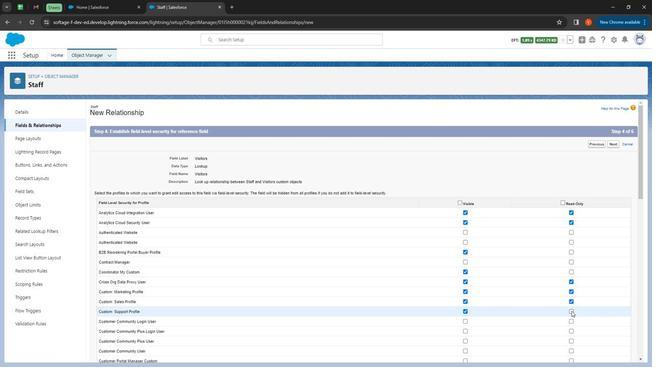 
Action: Mouse moved to (586, 301)
Screenshot: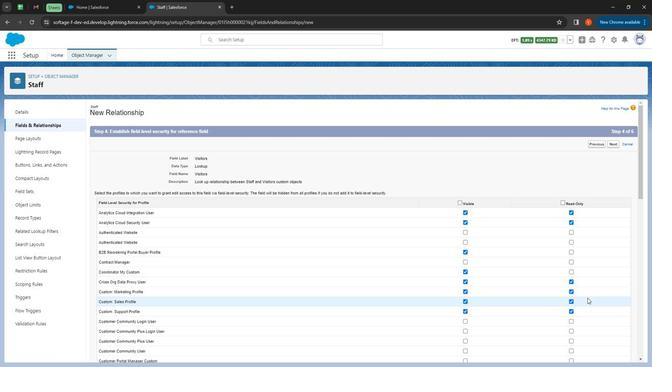 
Action: Mouse scrolled (586, 300) with delta (0, 0)
Screenshot: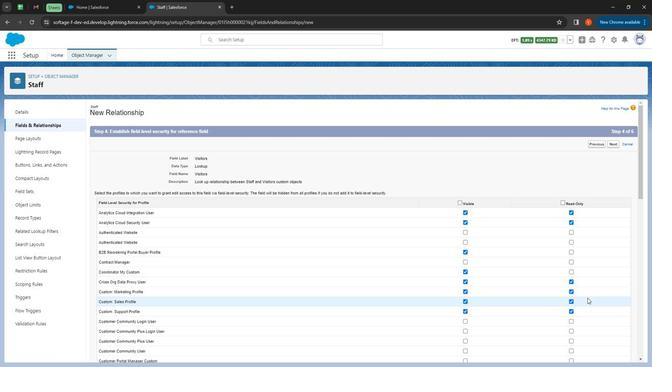 
Action: Mouse moved to (586, 299)
Screenshot: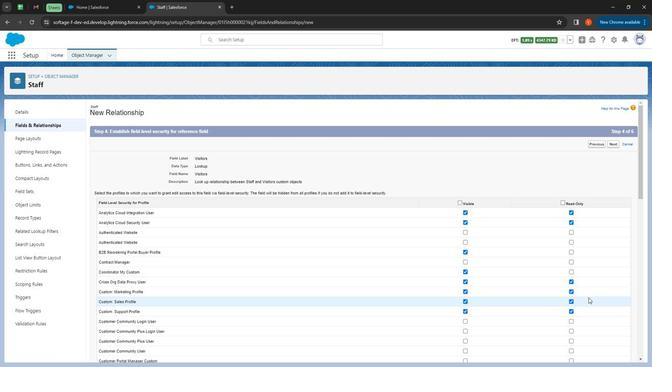 
Action: Mouse scrolled (586, 299) with delta (0, 0)
Screenshot: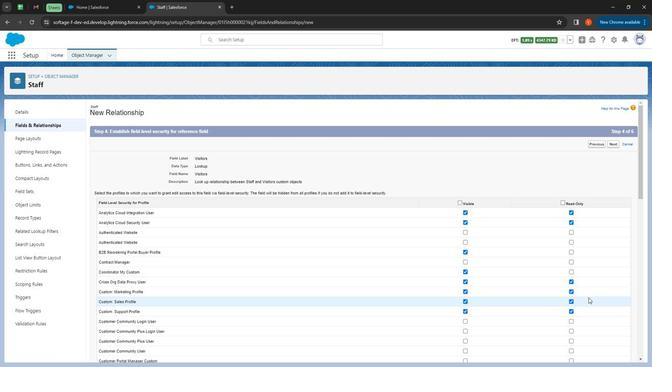 
Action: Mouse moved to (586, 299)
Screenshot: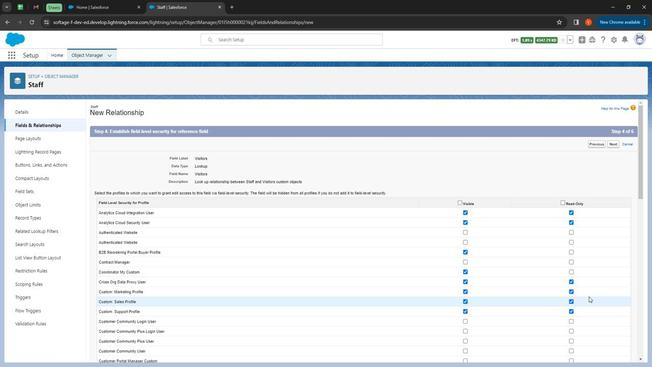 
Action: Mouse scrolled (586, 299) with delta (0, 0)
Screenshot: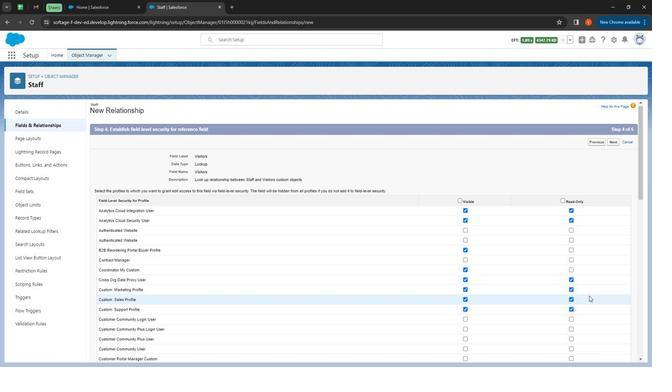 
Action: Mouse moved to (586, 298)
Screenshot: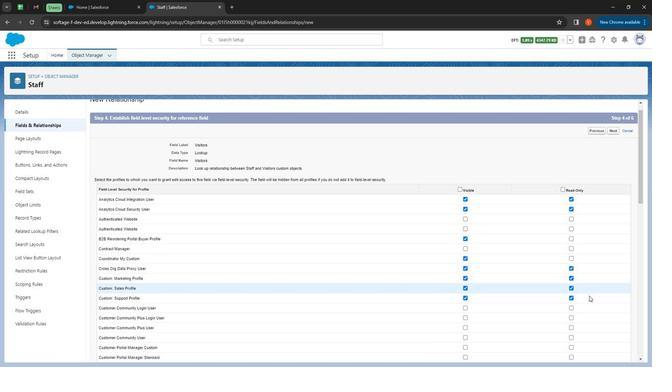 
Action: Mouse scrolled (586, 297) with delta (0, 0)
